 Task: Search one way flight ticket for 3 adults, 3 children in business from Allentown: Lehigh Valley International Airport (was Allentown-bethlehem-easton International Airport) to New Bern: Coastal Carolina Regional Airport (was Craven County Regional) on 8-4-2023. Choice of flights is United. Number of bags: 1 checked bag. Price is upto 108000. Outbound departure time preference is 19:30.
Action: Mouse moved to (395, 321)
Screenshot: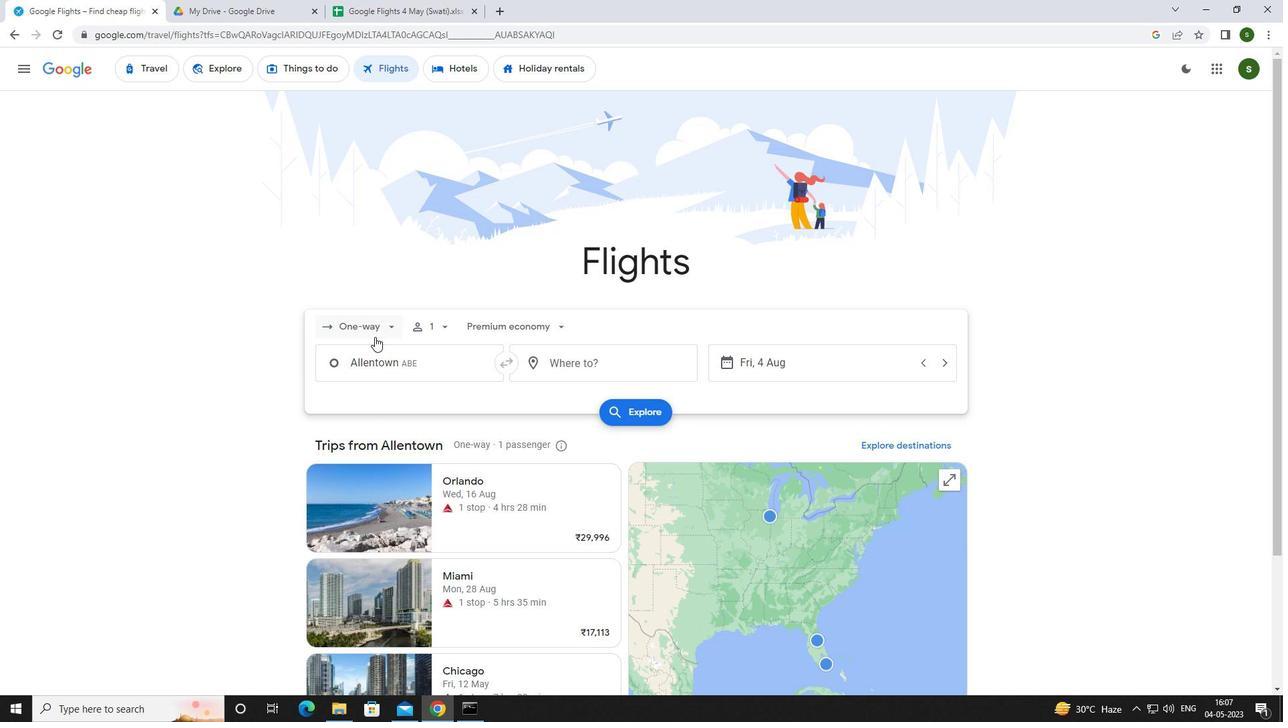 
Action: Mouse pressed left at (395, 321)
Screenshot: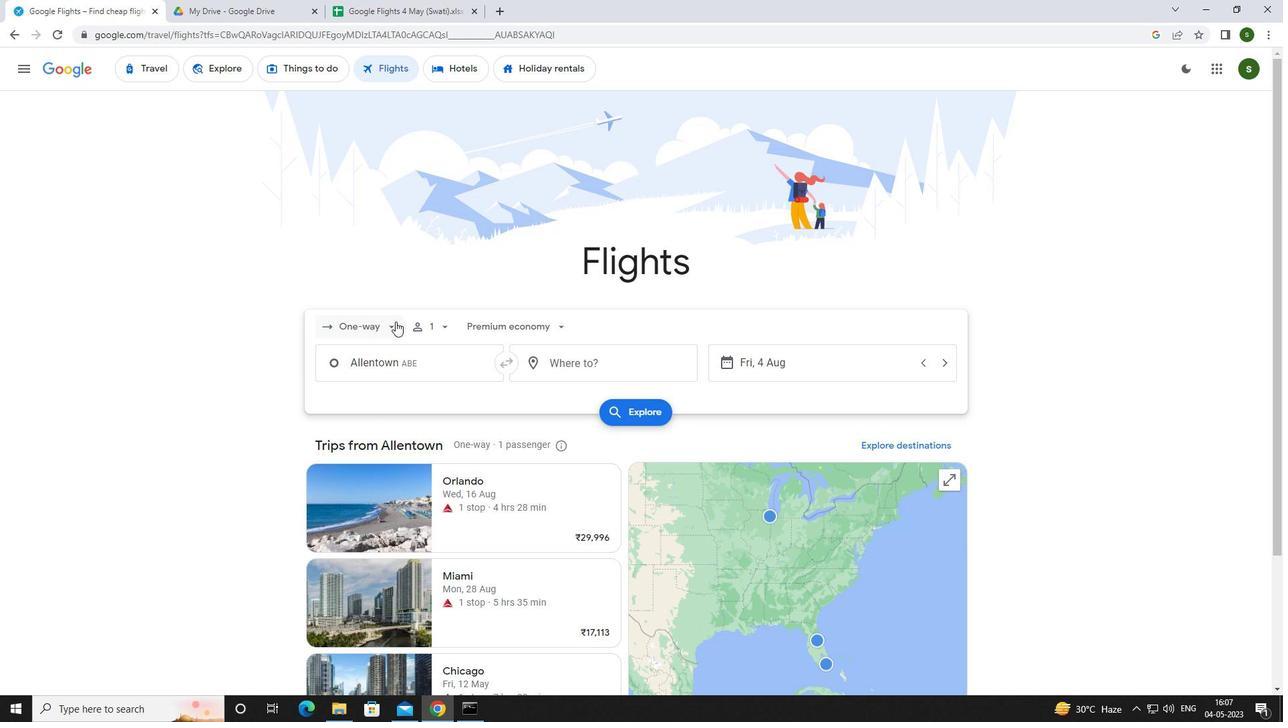 
Action: Mouse moved to (382, 382)
Screenshot: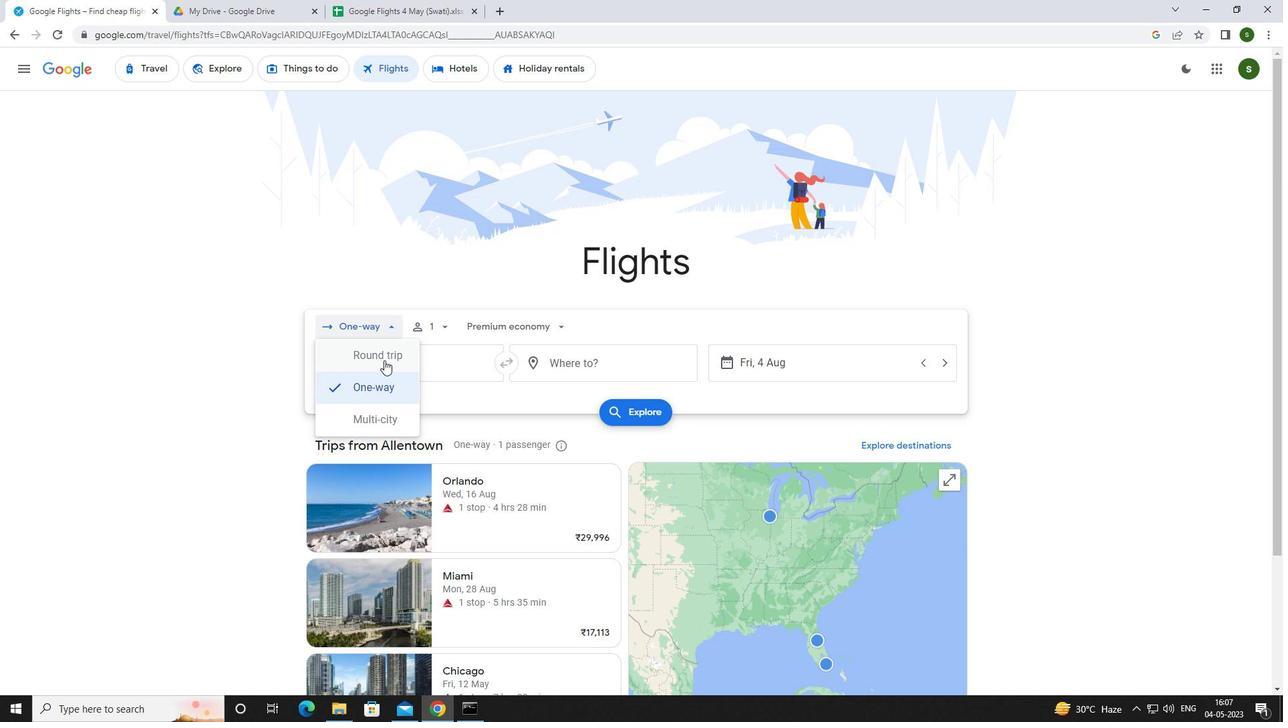 
Action: Mouse pressed left at (382, 382)
Screenshot: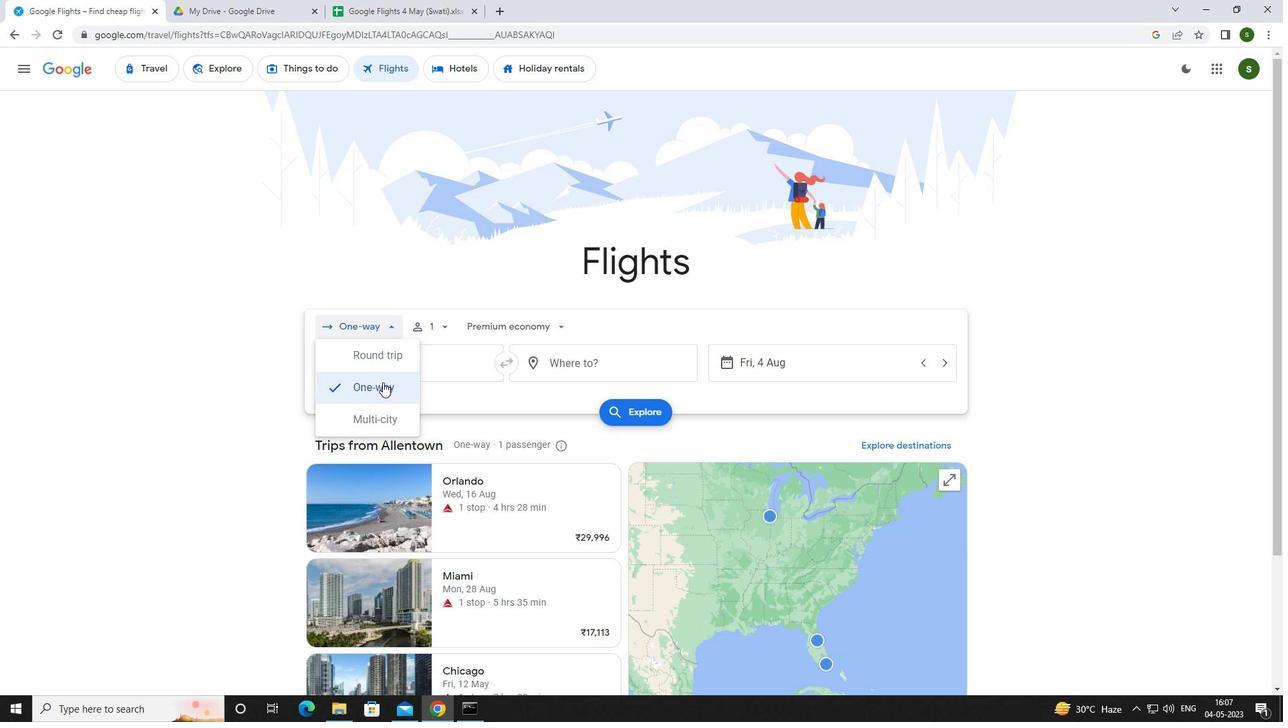 
Action: Mouse moved to (446, 324)
Screenshot: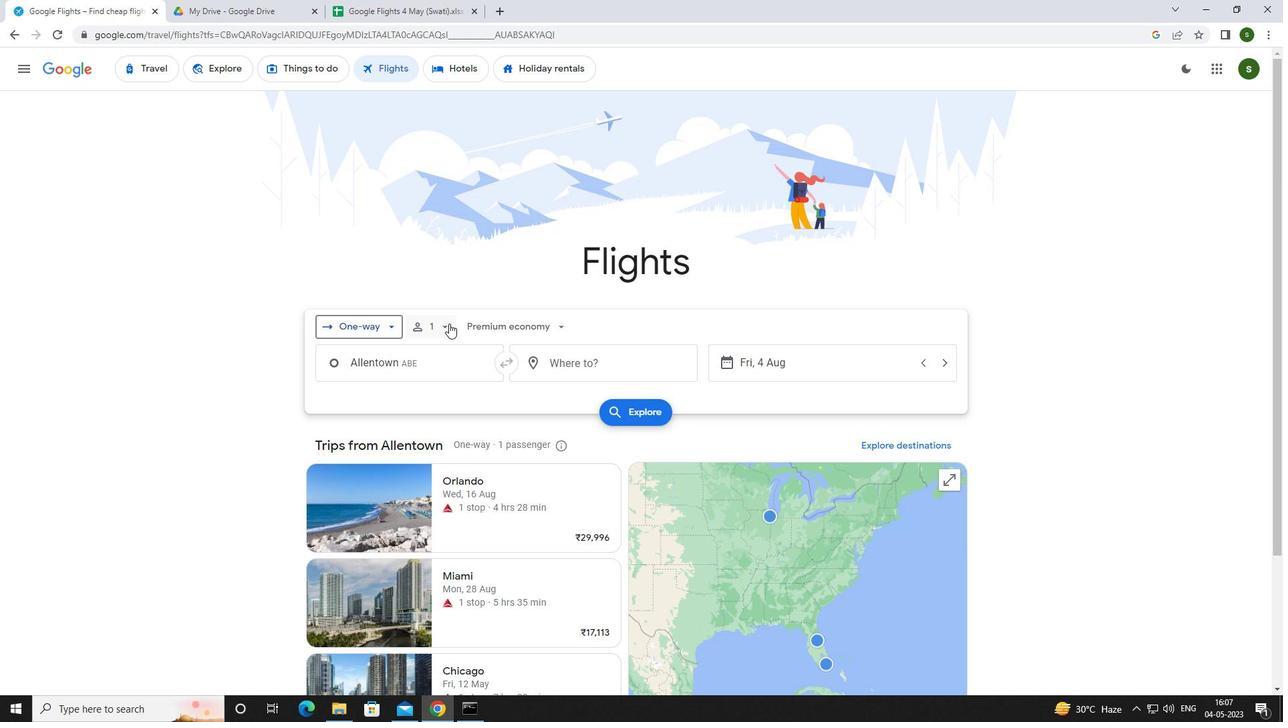 
Action: Mouse pressed left at (446, 324)
Screenshot: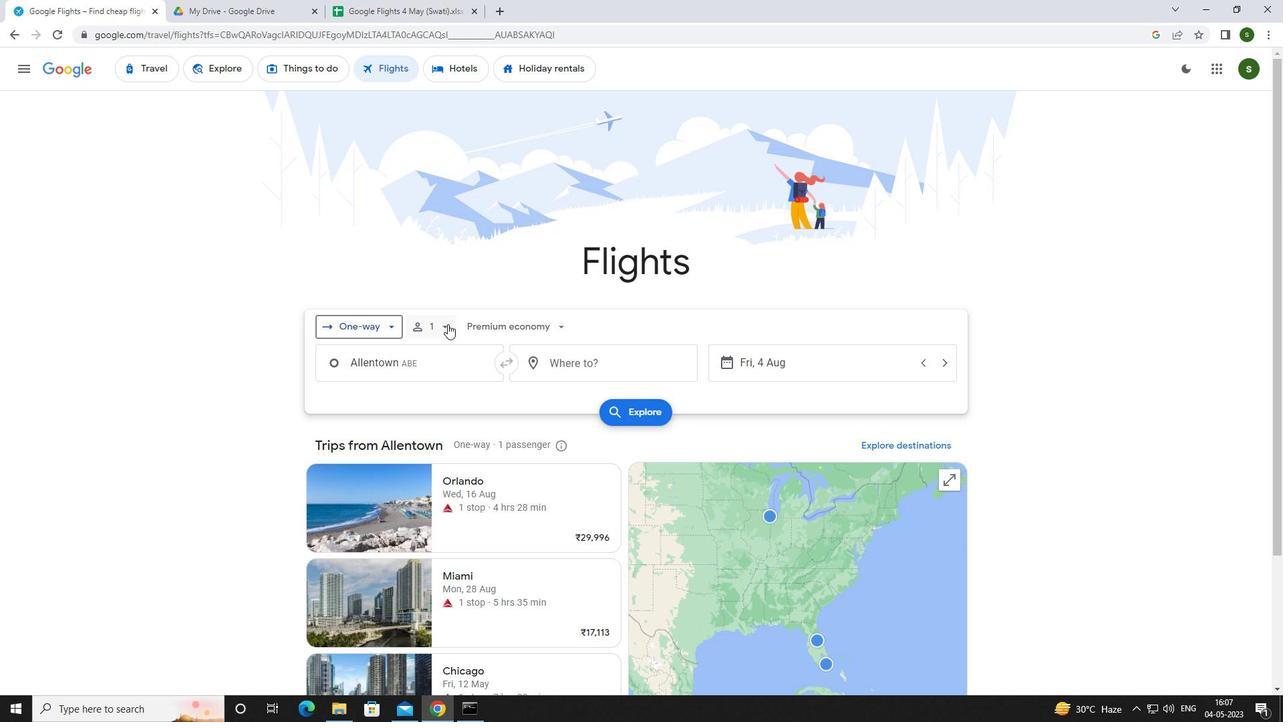 
Action: Mouse moved to (544, 361)
Screenshot: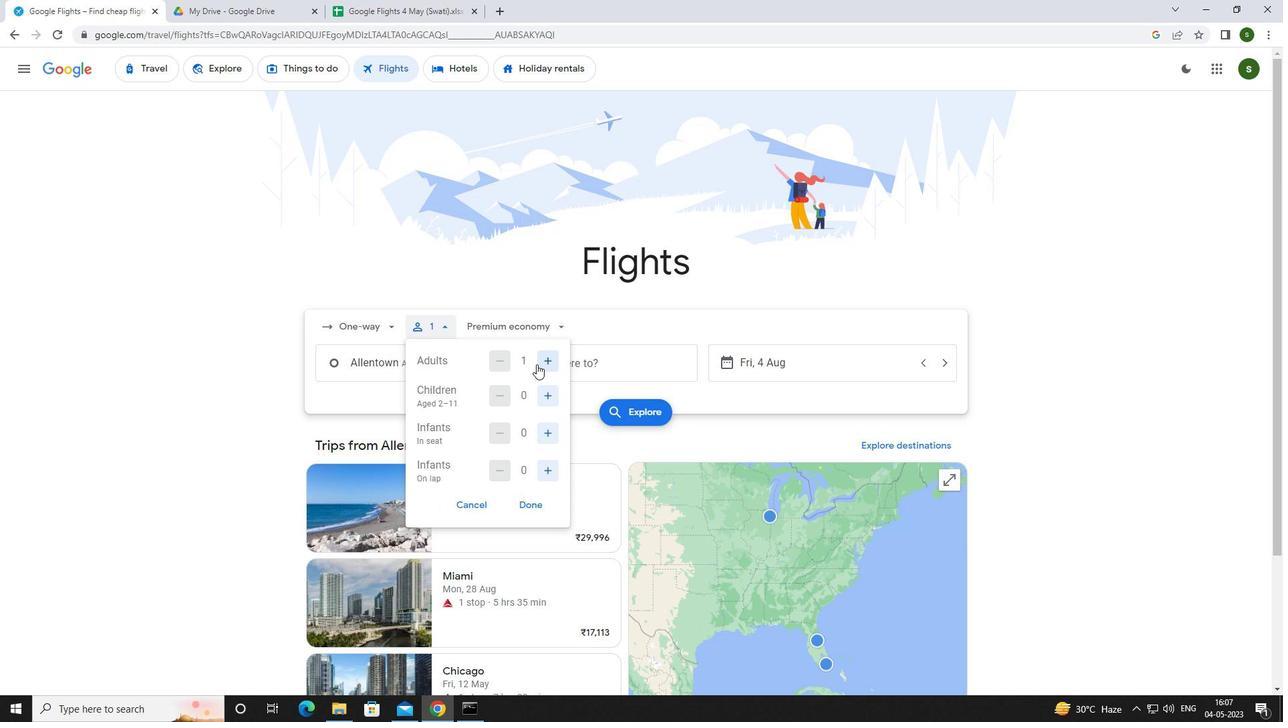 
Action: Mouse pressed left at (544, 361)
Screenshot: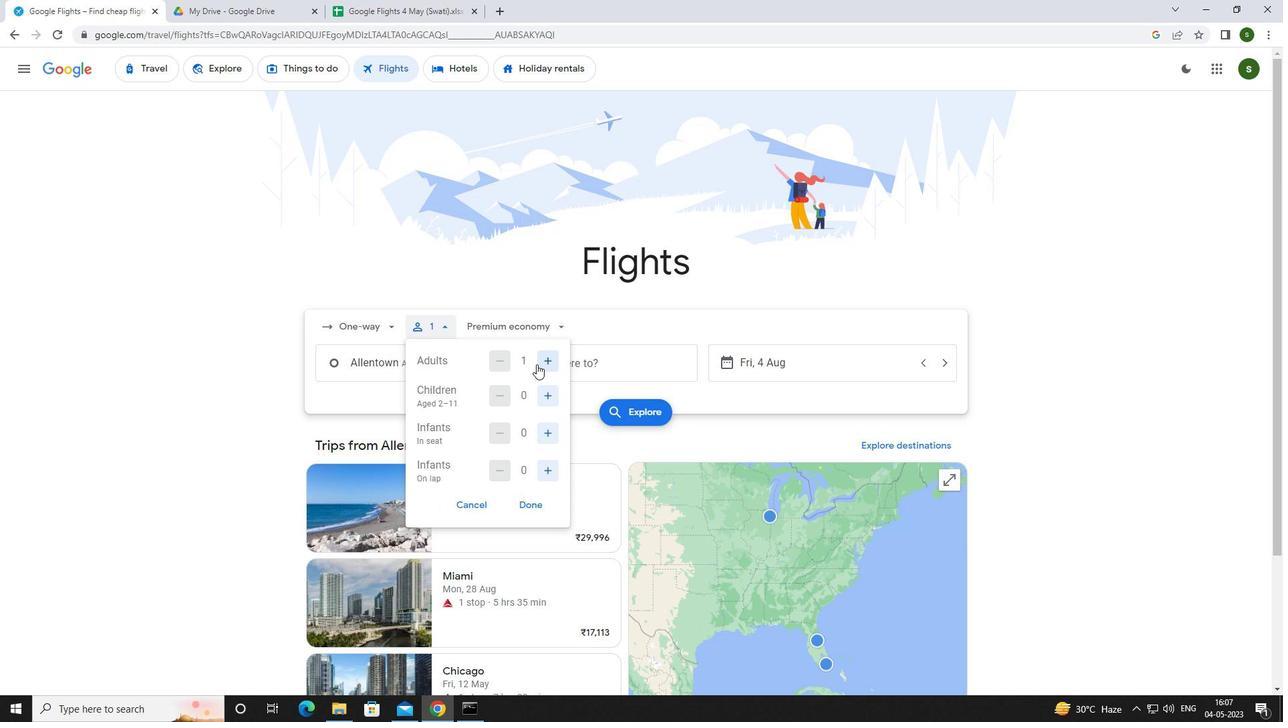 
Action: Mouse pressed left at (544, 361)
Screenshot: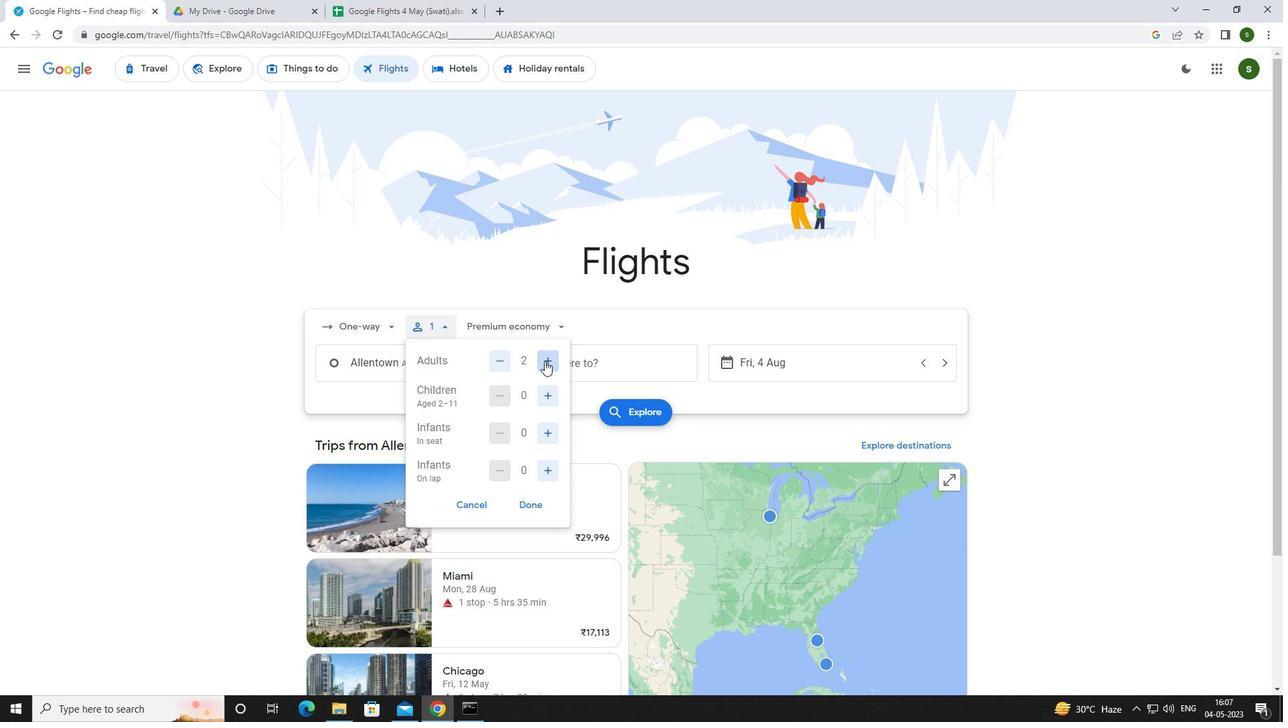 
Action: Mouse moved to (548, 385)
Screenshot: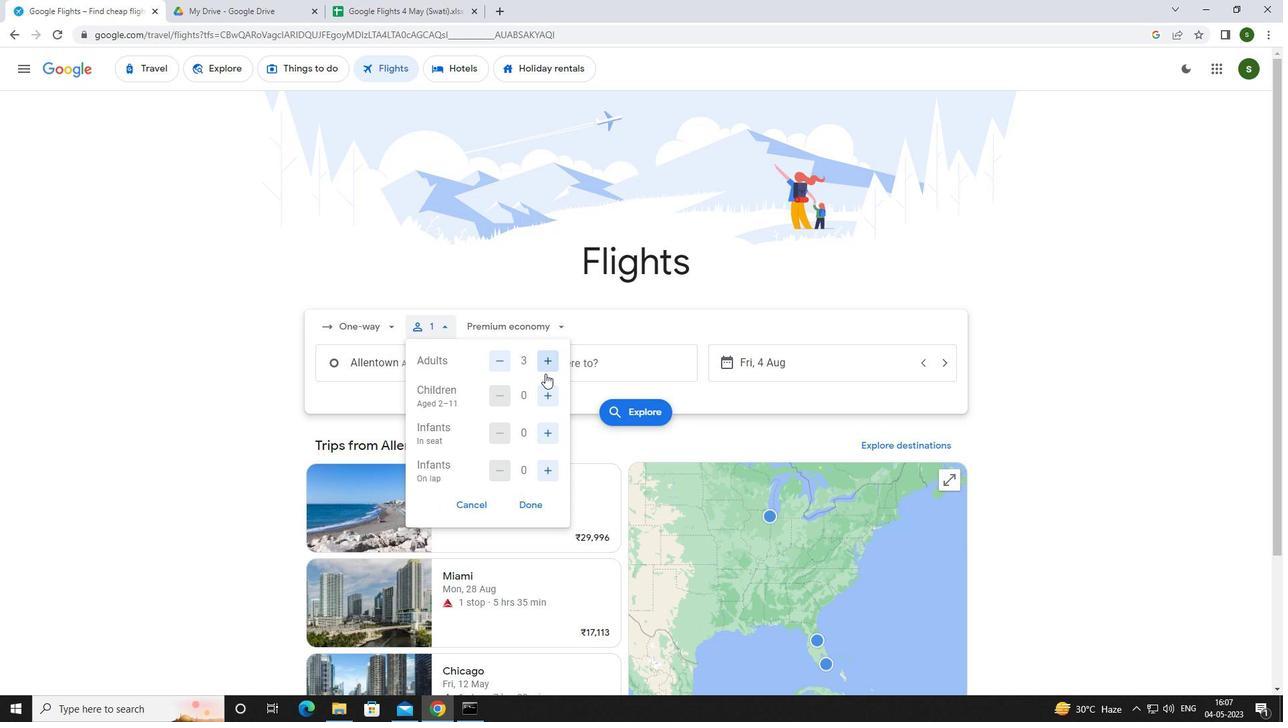 
Action: Mouse pressed left at (548, 385)
Screenshot: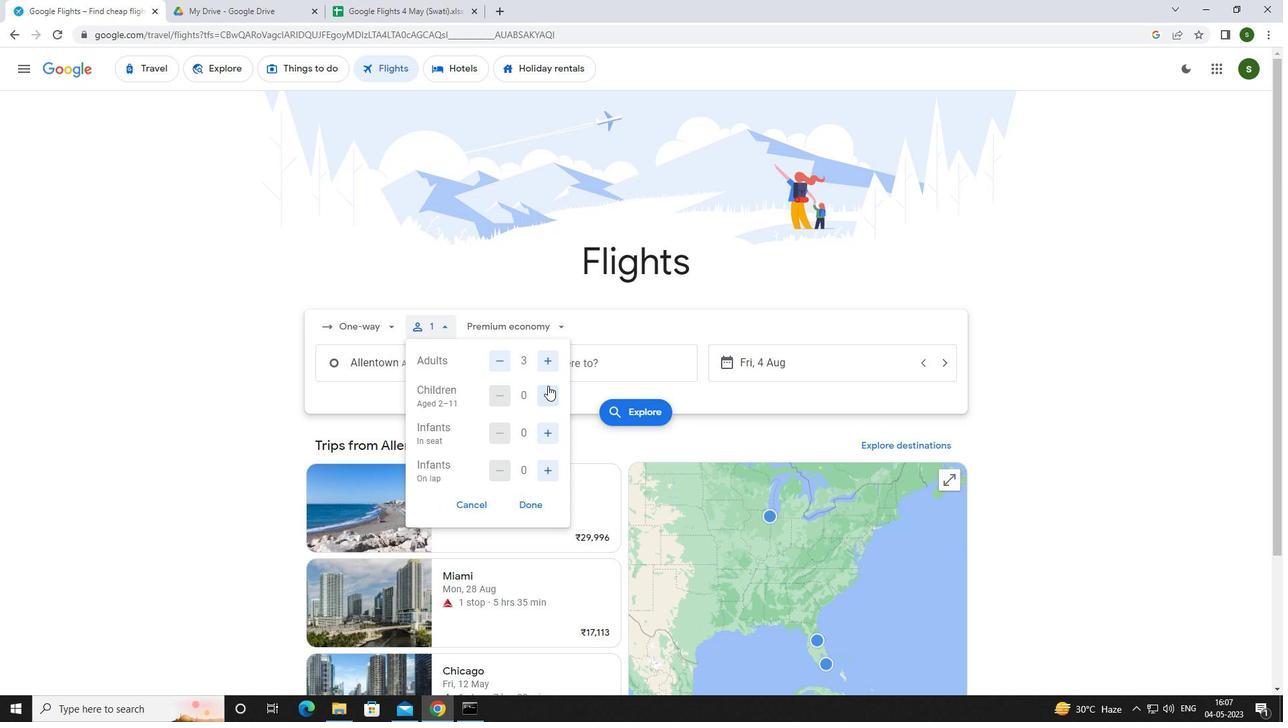 
Action: Mouse pressed left at (548, 385)
Screenshot: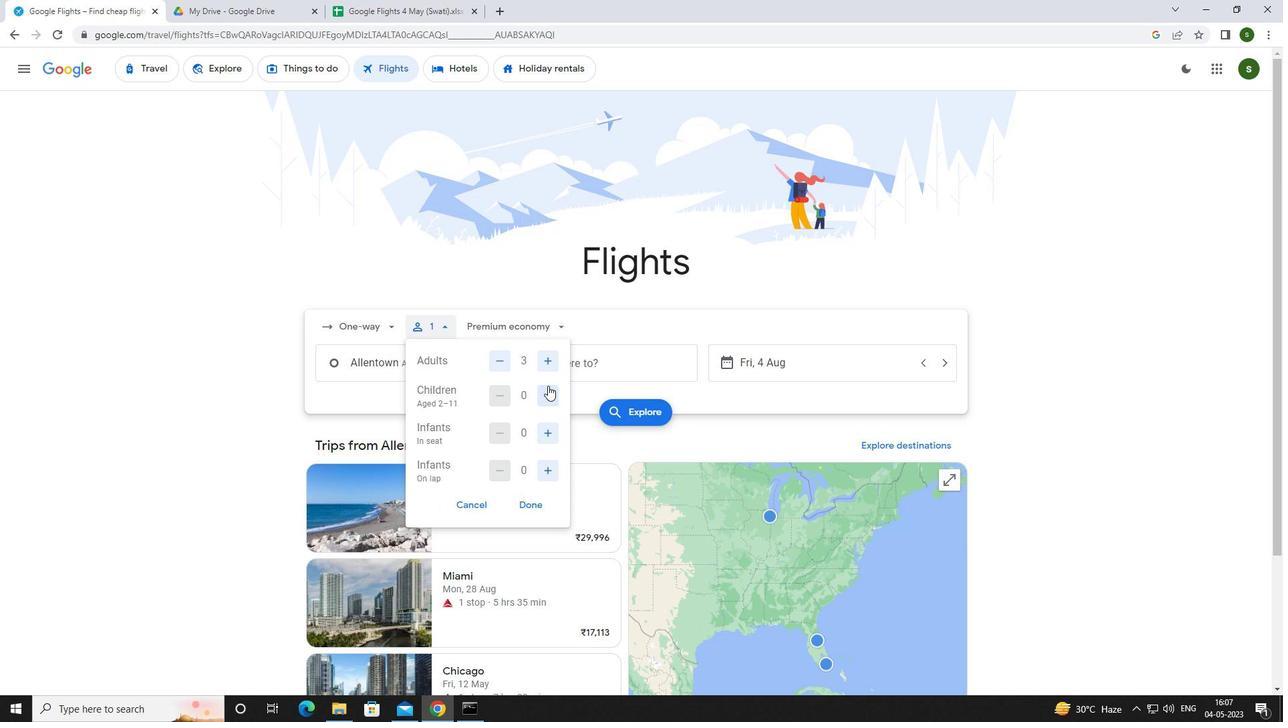 
Action: Mouse pressed left at (548, 385)
Screenshot: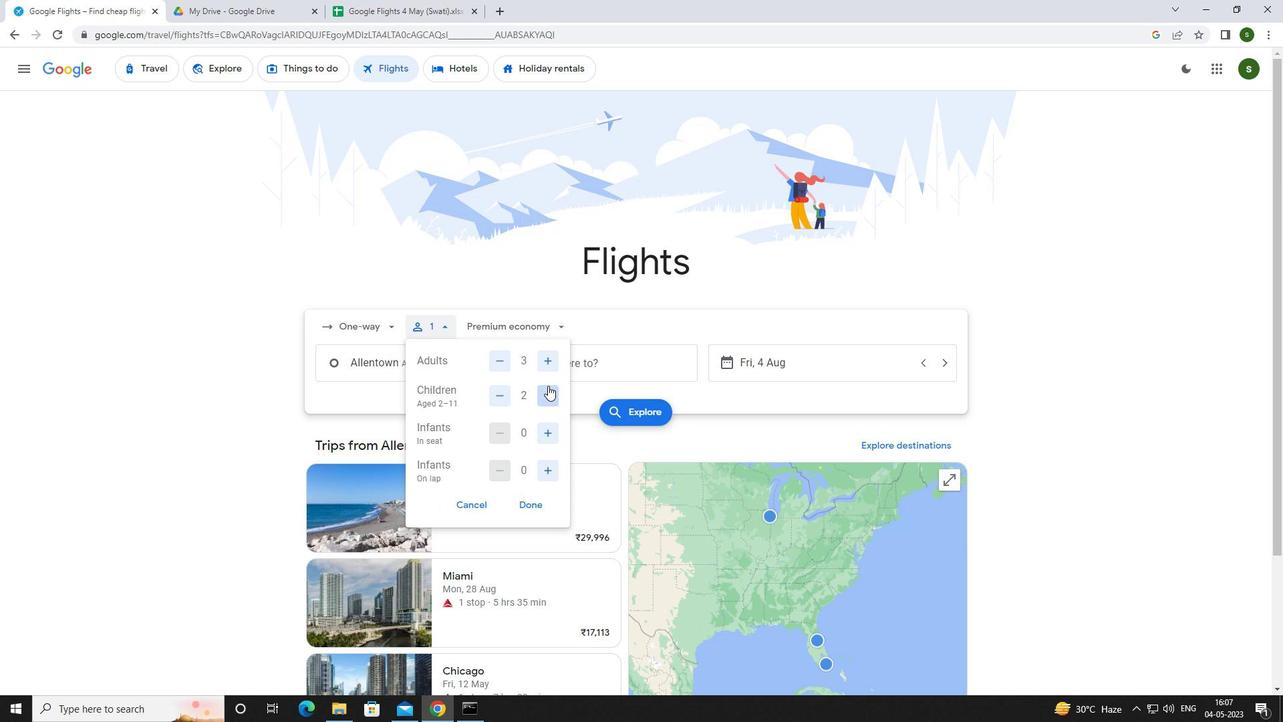 
Action: Mouse moved to (554, 330)
Screenshot: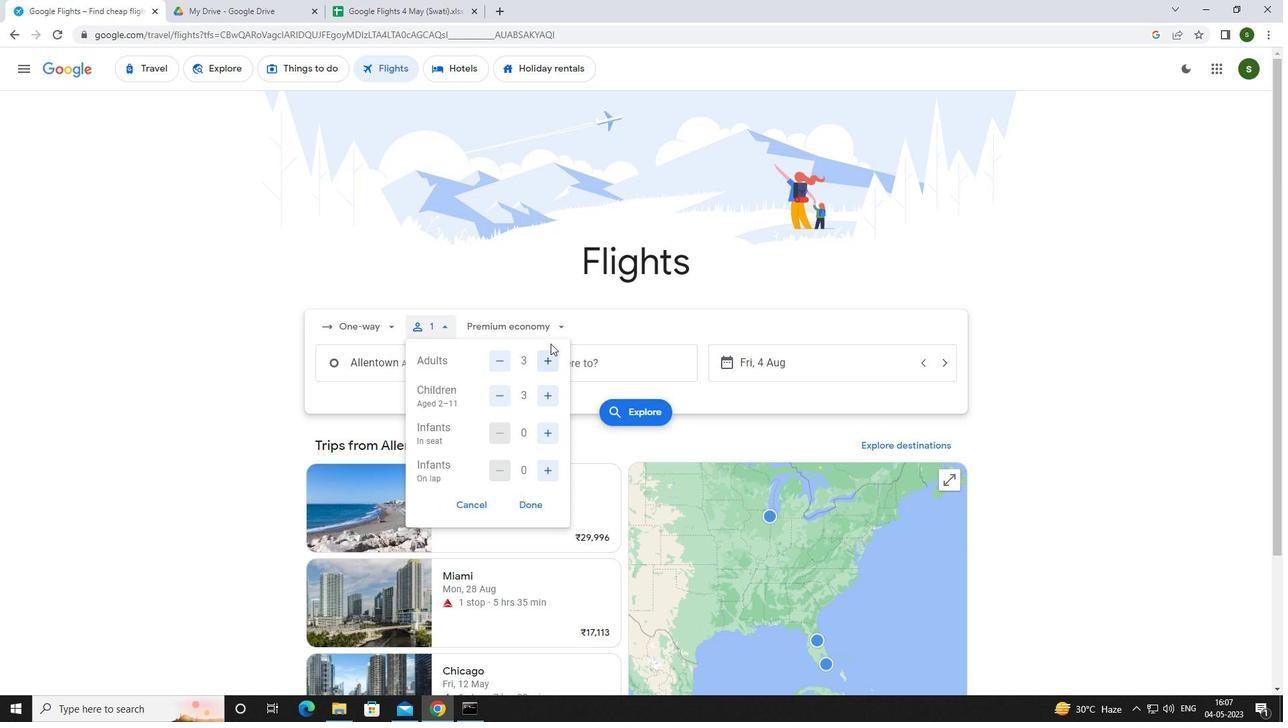 
Action: Mouse pressed left at (554, 330)
Screenshot: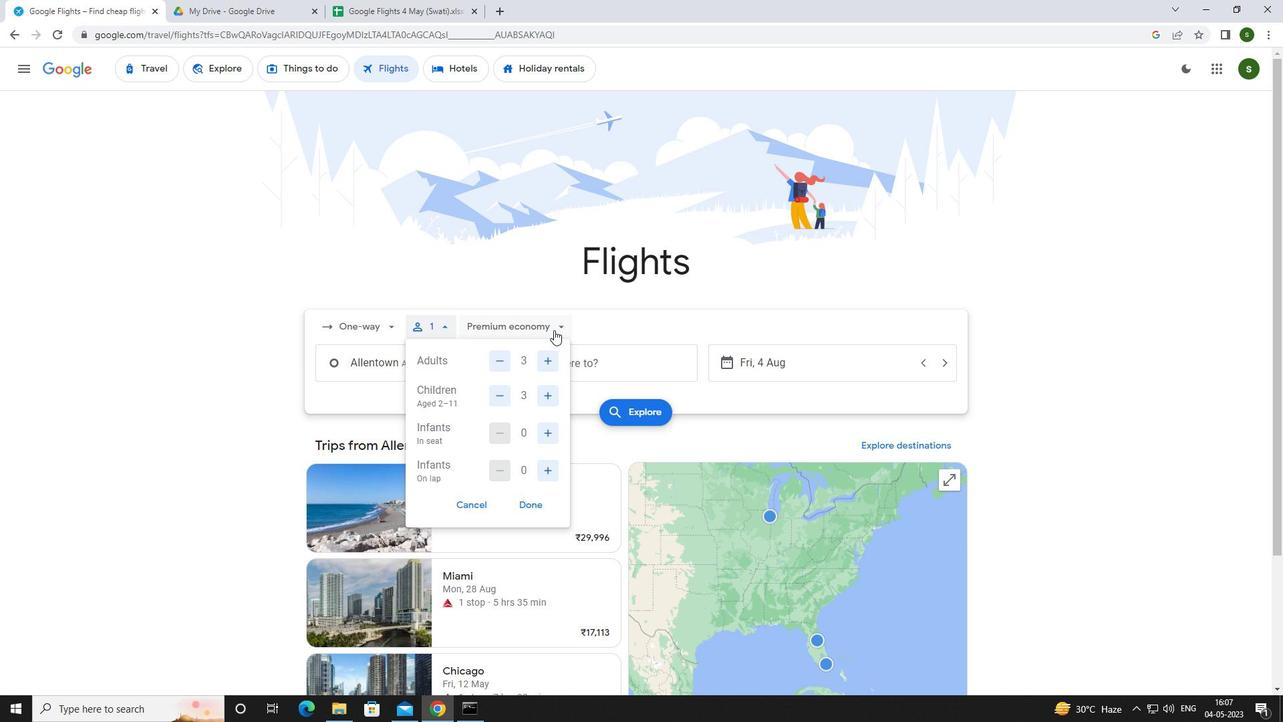 
Action: Mouse moved to (544, 427)
Screenshot: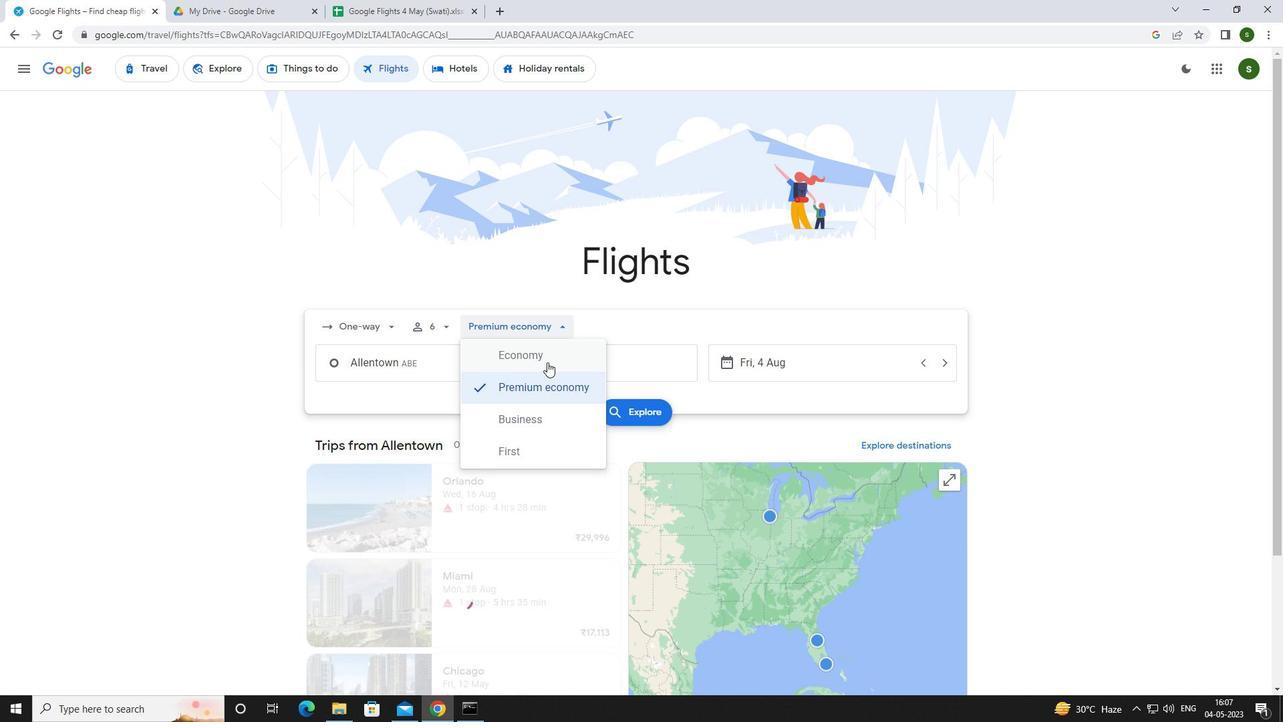 
Action: Mouse pressed left at (544, 427)
Screenshot: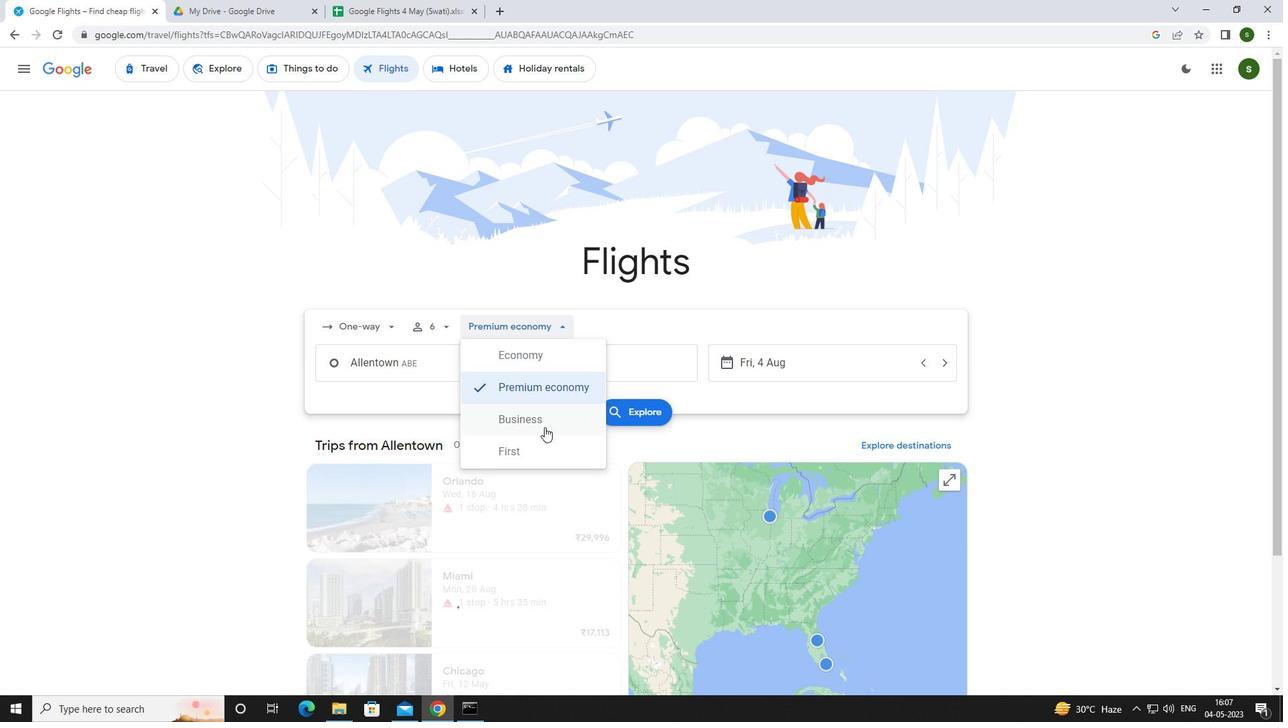 
Action: Mouse moved to (473, 371)
Screenshot: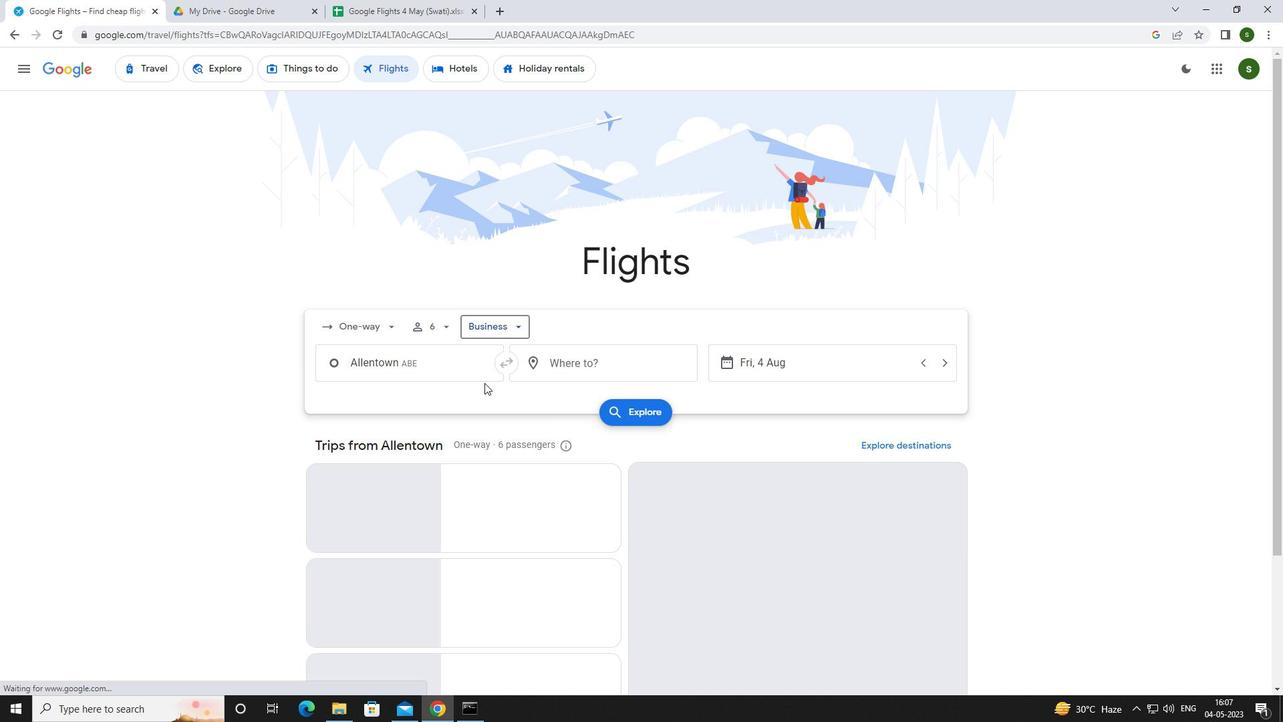 
Action: Mouse pressed left at (473, 371)
Screenshot: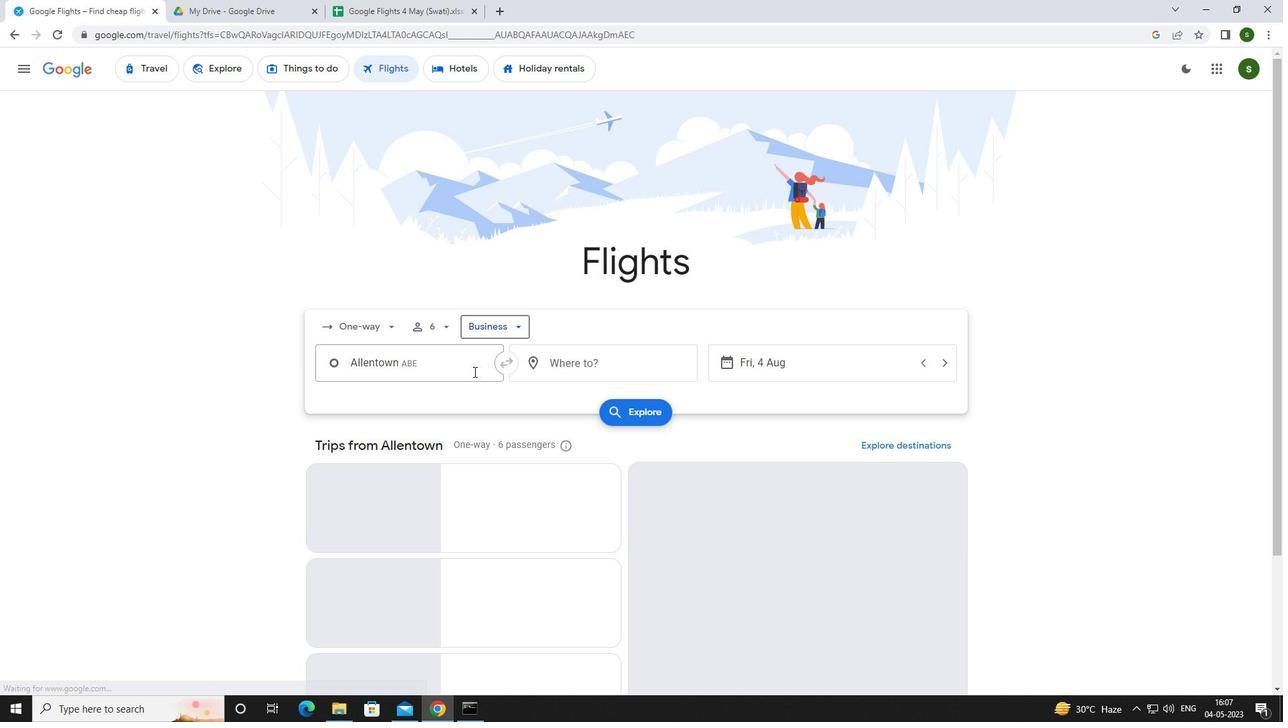 
Action: Key pressed <Key.caps_lock>l<Key.caps_lock>ehigh<Key.space>
Screenshot: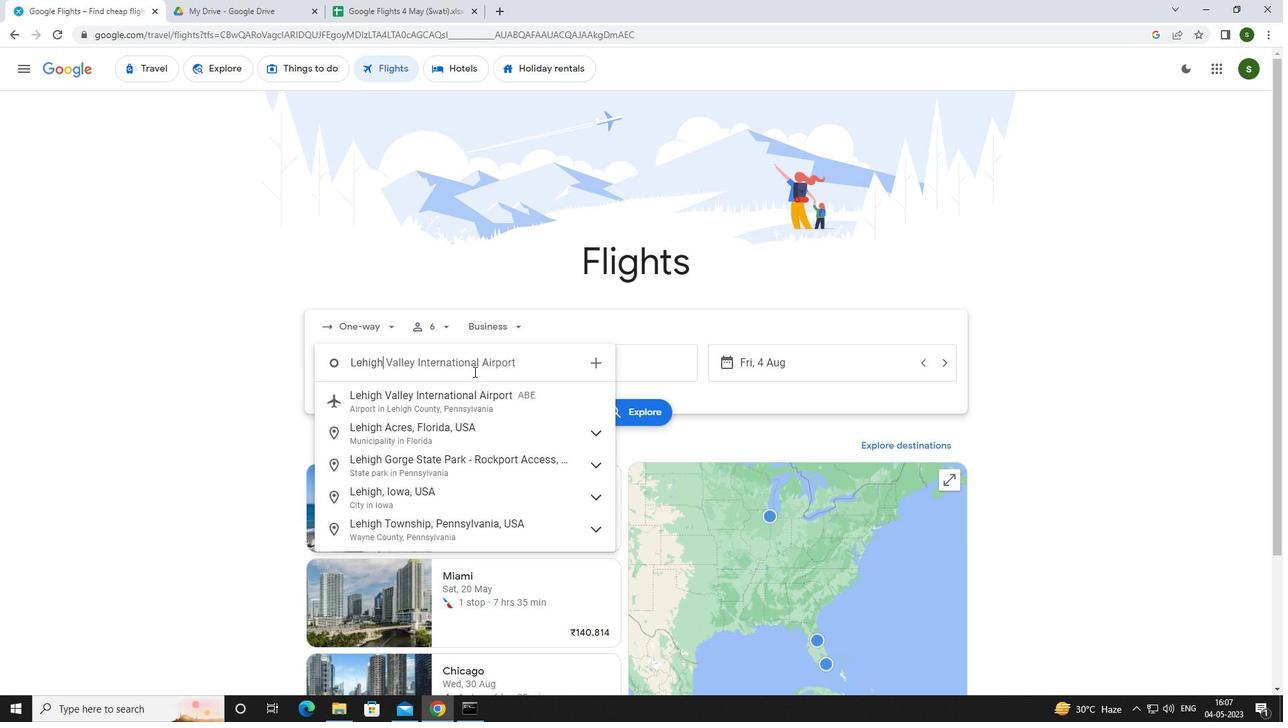 
Action: Mouse moved to (471, 391)
Screenshot: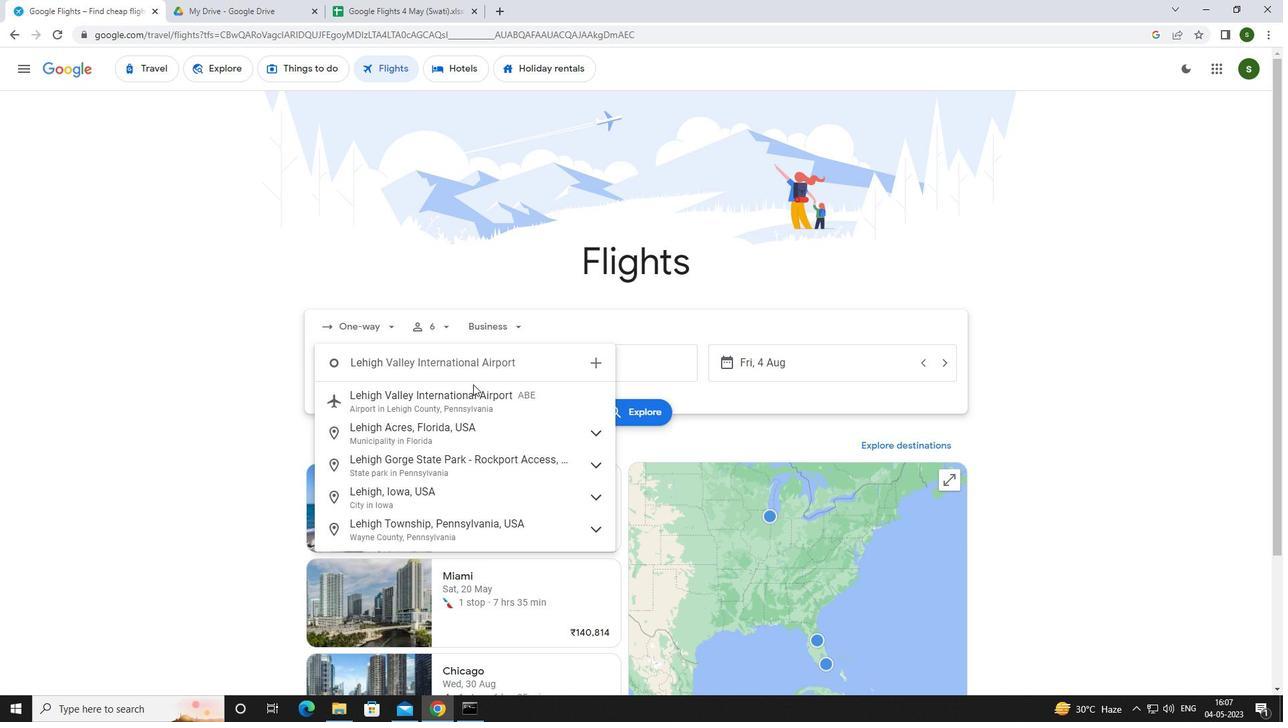 
Action: Mouse pressed left at (471, 391)
Screenshot: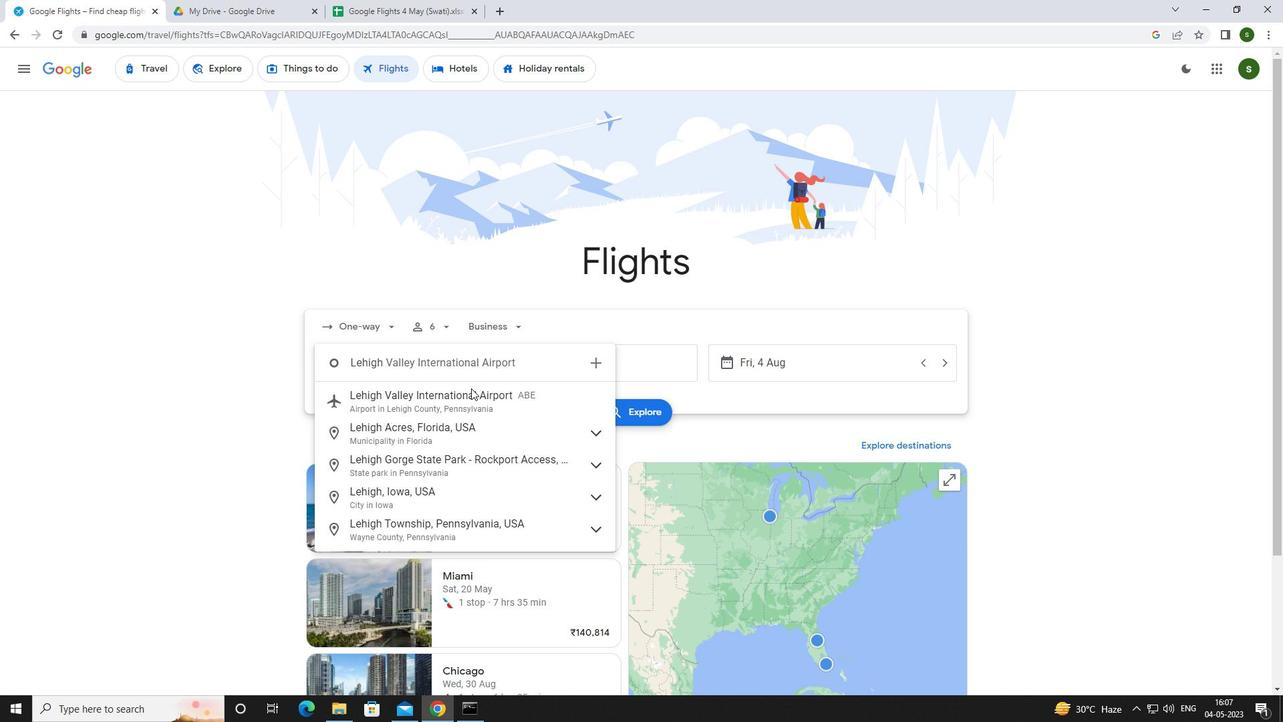 
Action: Mouse moved to (568, 358)
Screenshot: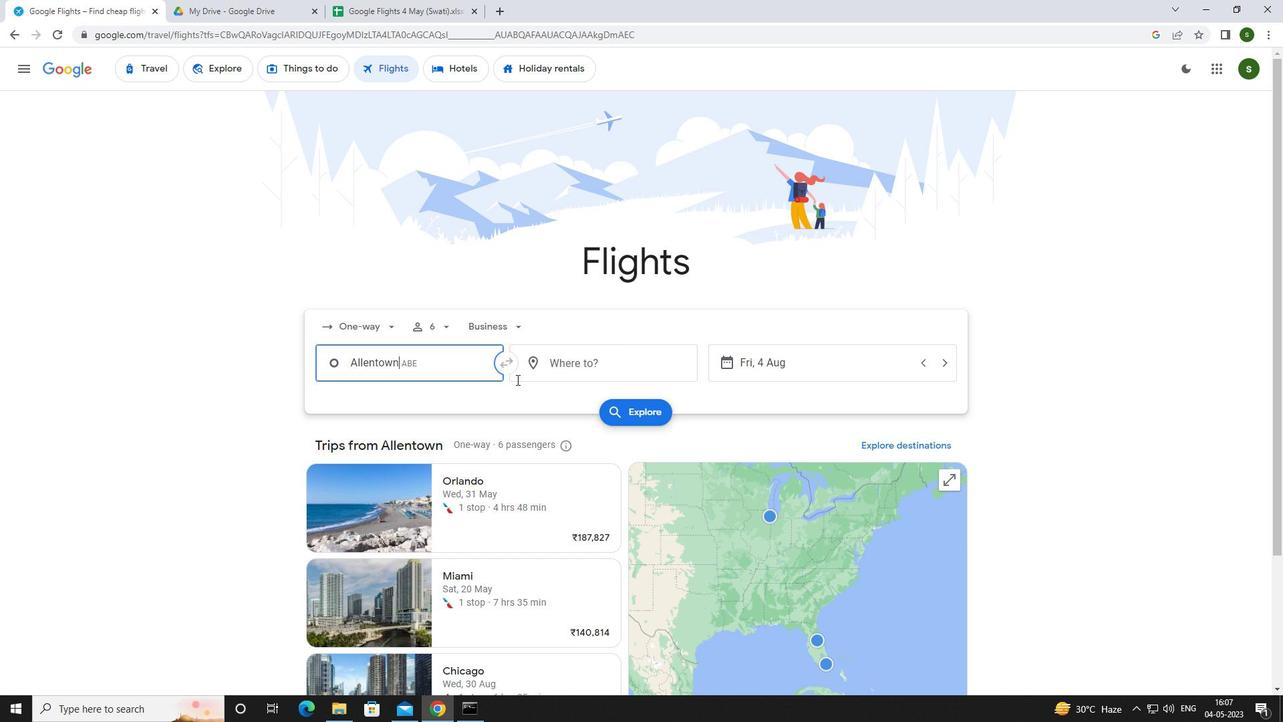 
Action: Mouse pressed left at (568, 358)
Screenshot: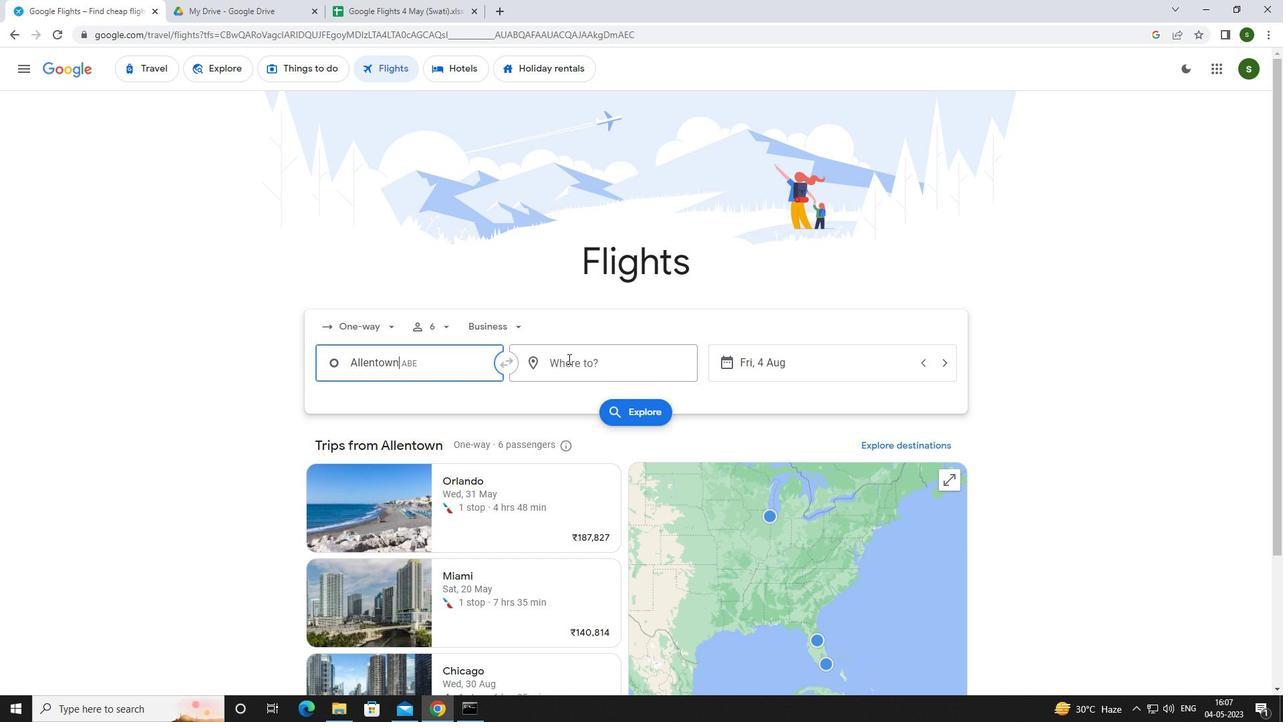 
Action: Key pressed <Key.caps_lock>f<Key.caps_lock>ort<Key.space><Key.caps_lock>w<Key.caps_lock>Ay
Screenshot: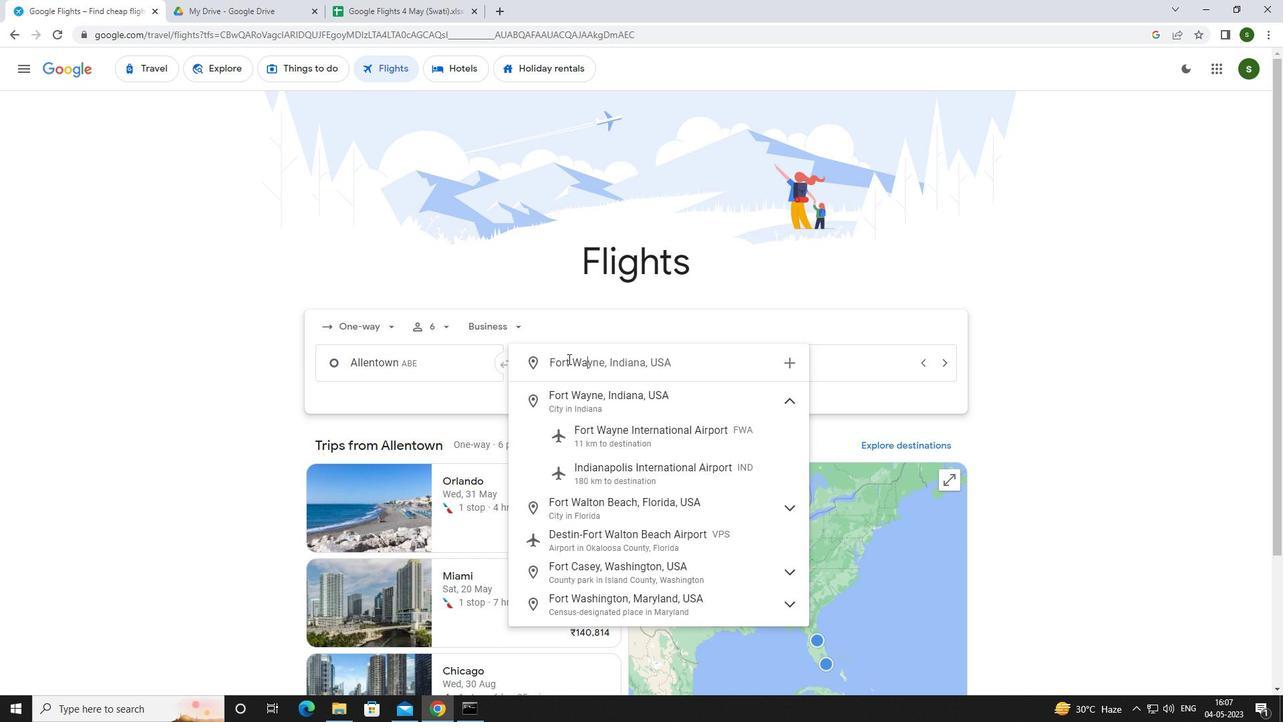 
Action: Mouse moved to (592, 431)
Screenshot: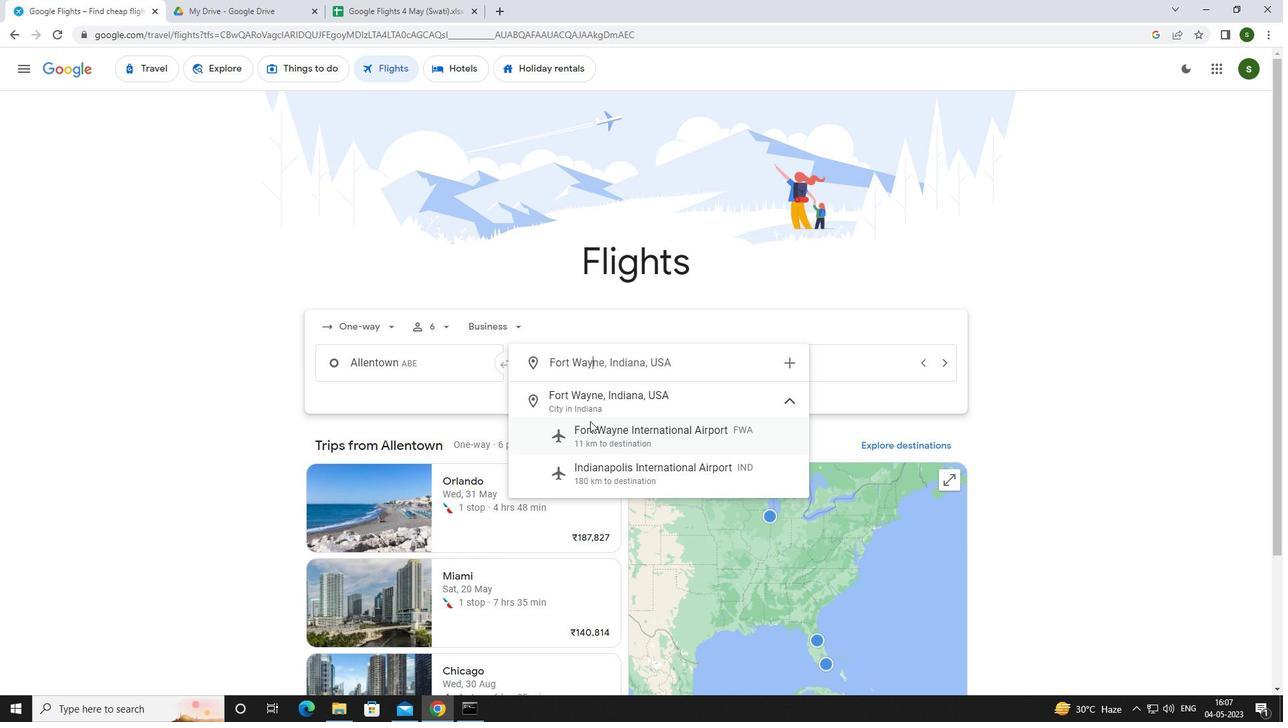 
Action: Mouse pressed left at (592, 431)
Screenshot: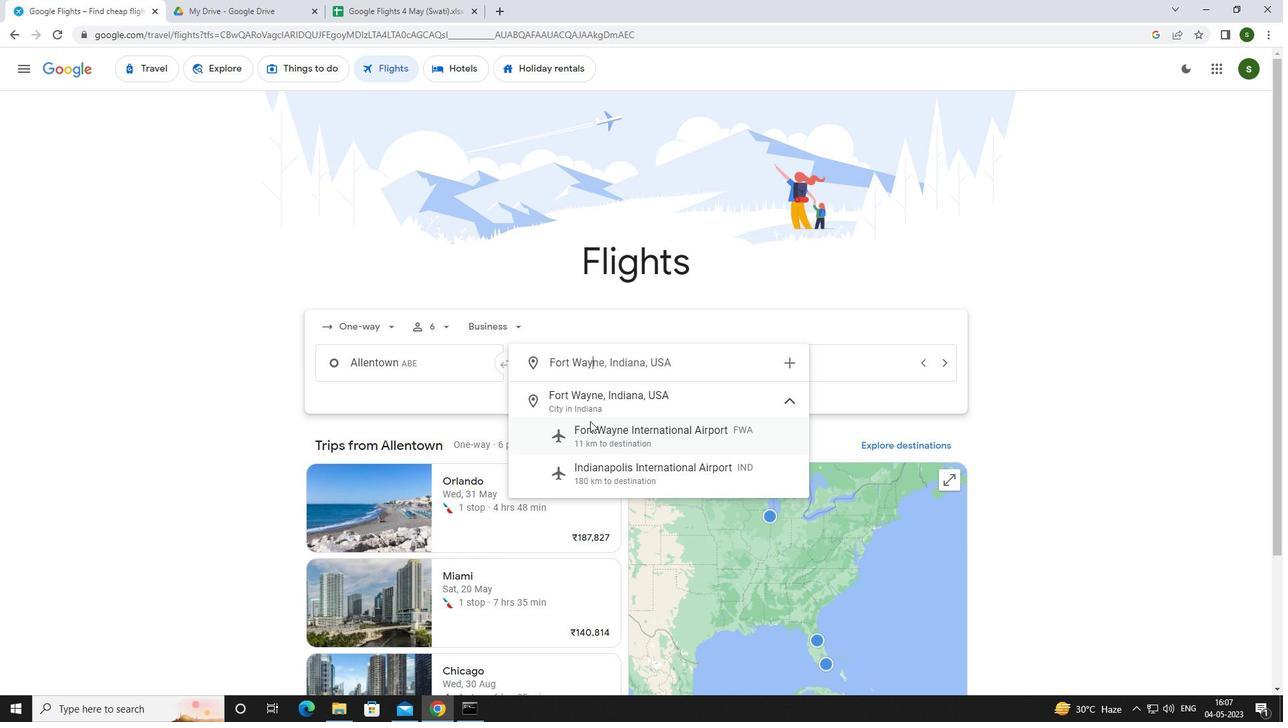 
Action: Mouse moved to (799, 357)
Screenshot: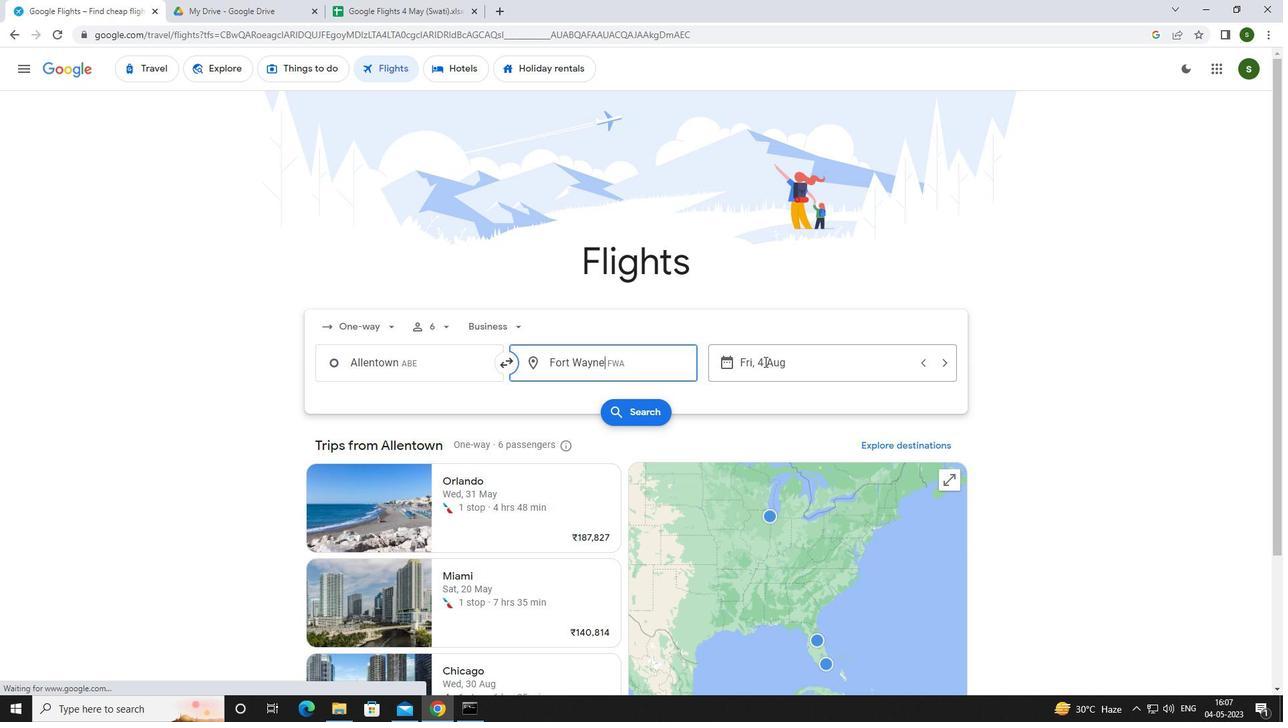
Action: Mouse pressed left at (799, 357)
Screenshot: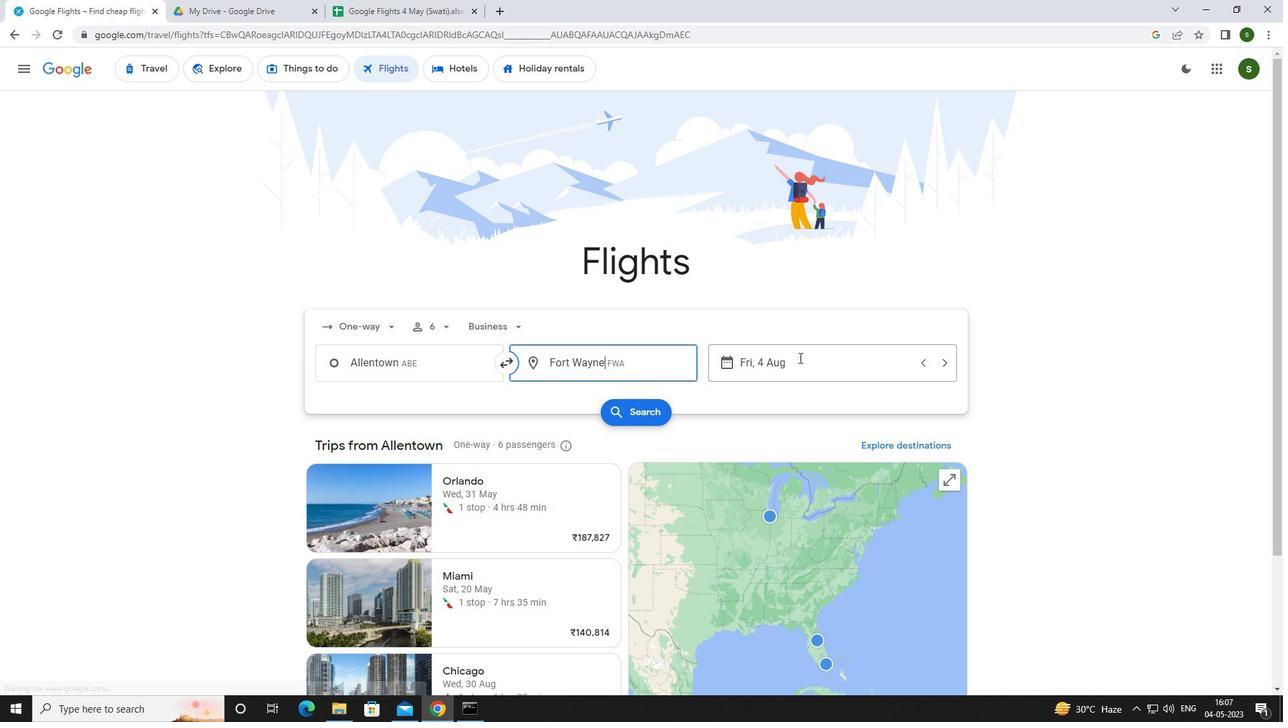 
Action: Mouse moved to (649, 454)
Screenshot: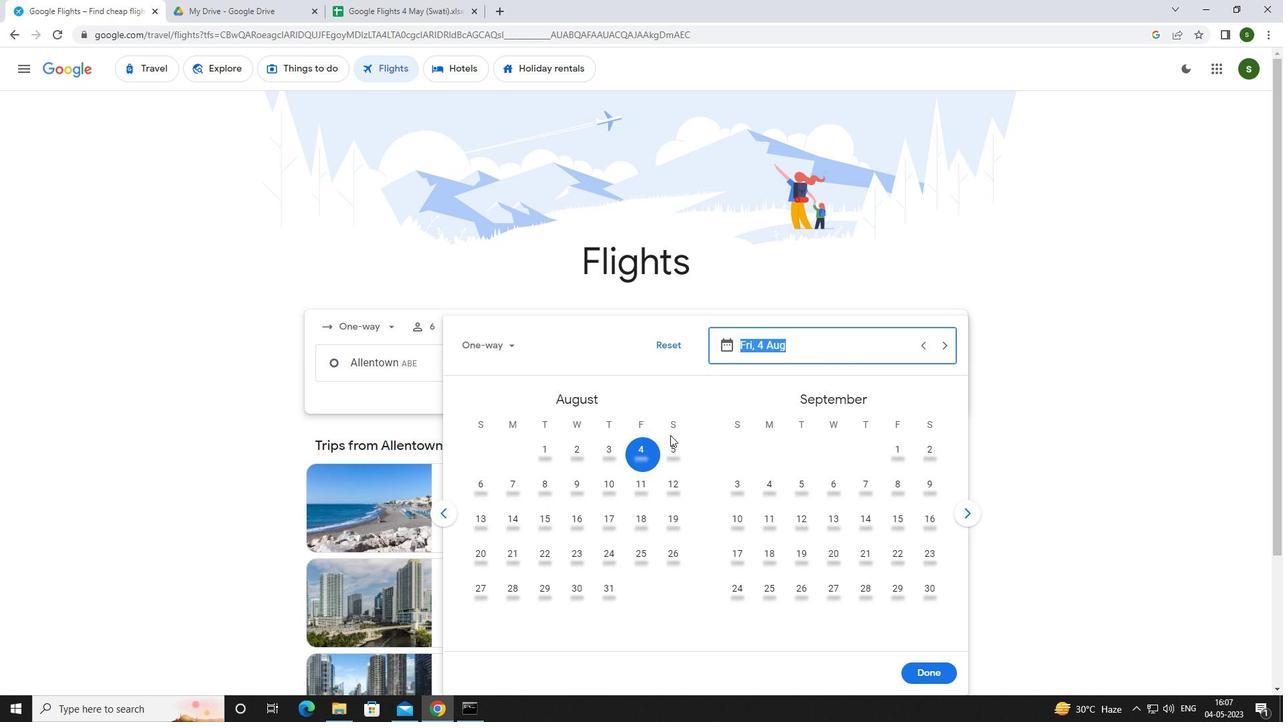 
Action: Mouse pressed left at (649, 454)
Screenshot: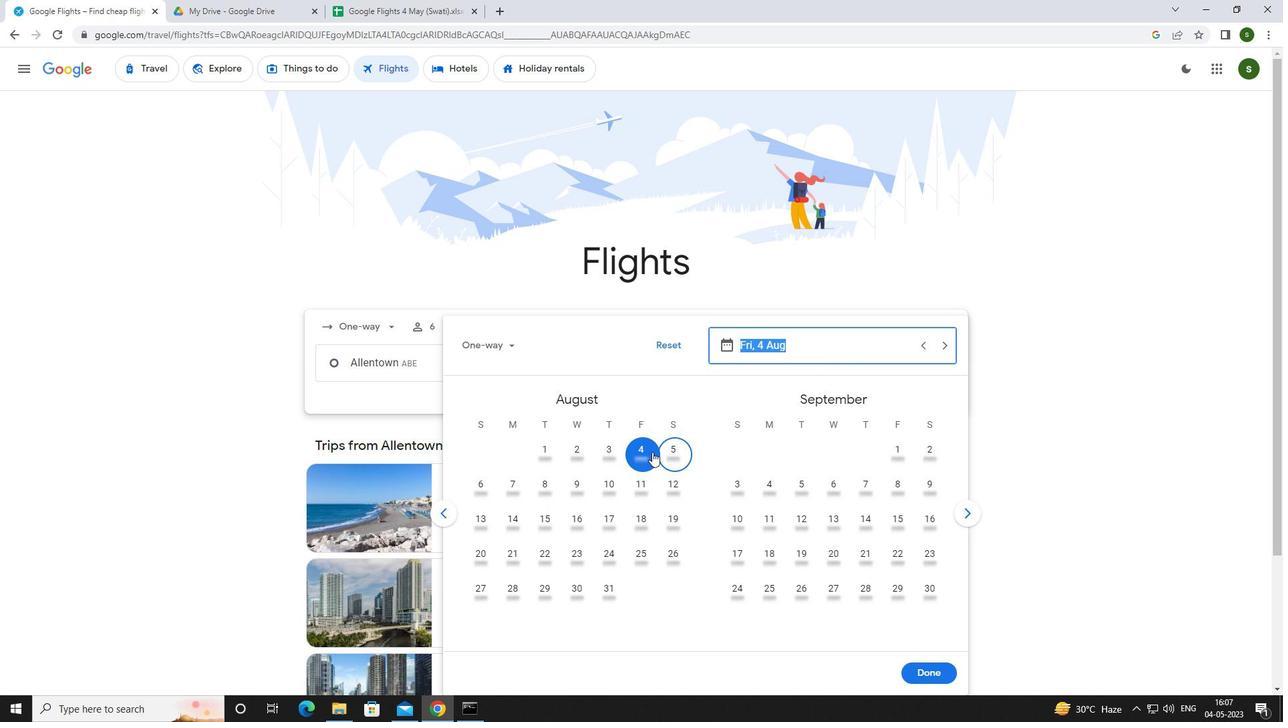 
Action: Mouse moved to (942, 670)
Screenshot: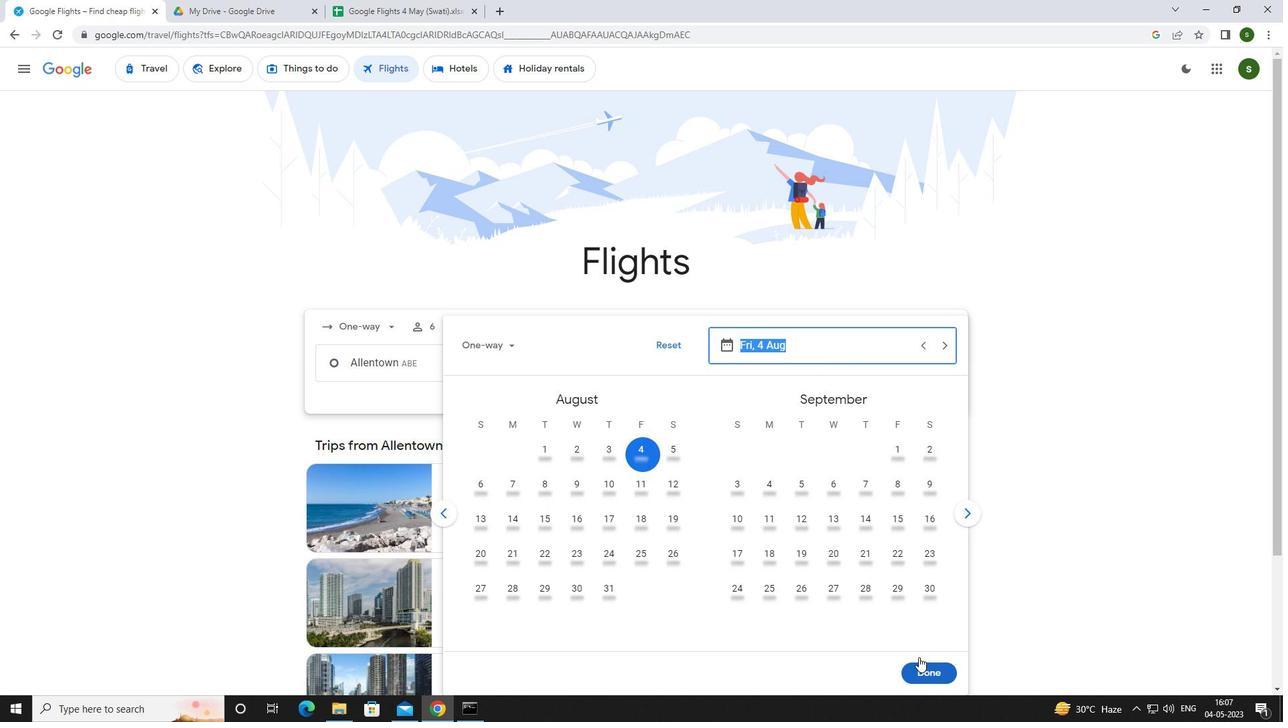 
Action: Mouse pressed left at (942, 670)
Screenshot: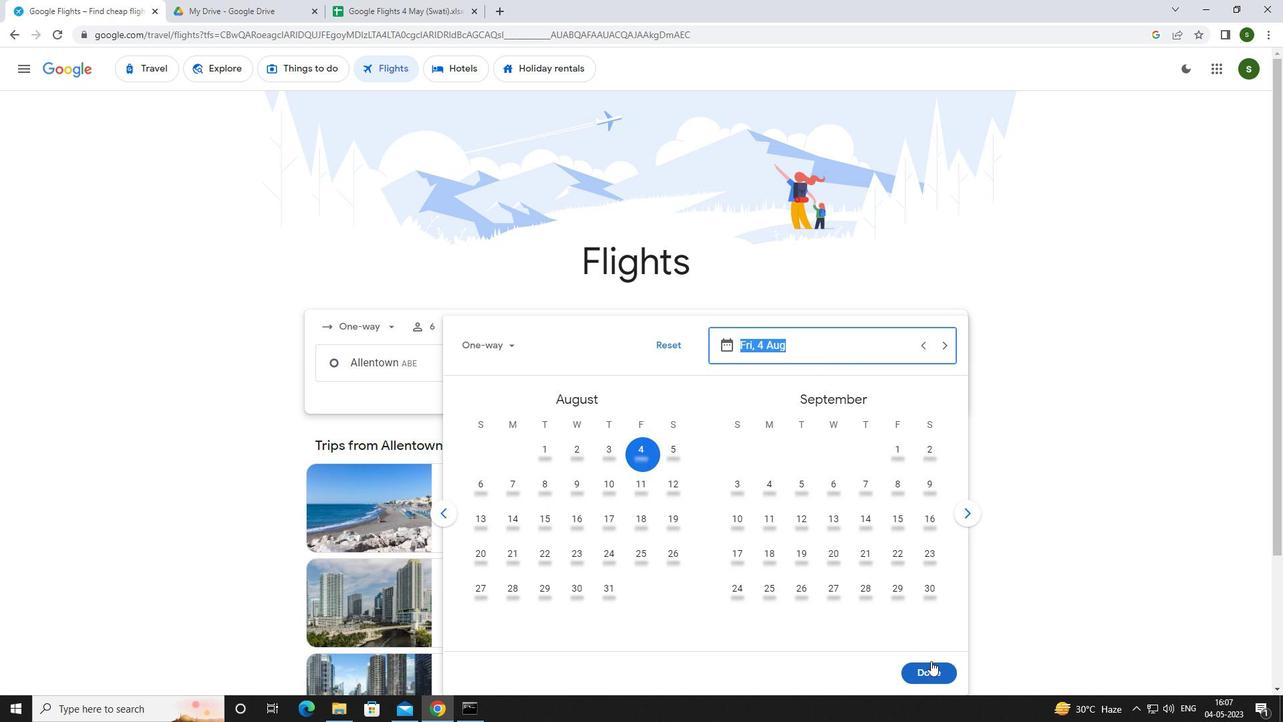 
Action: Mouse moved to (623, 417)
Screenshot: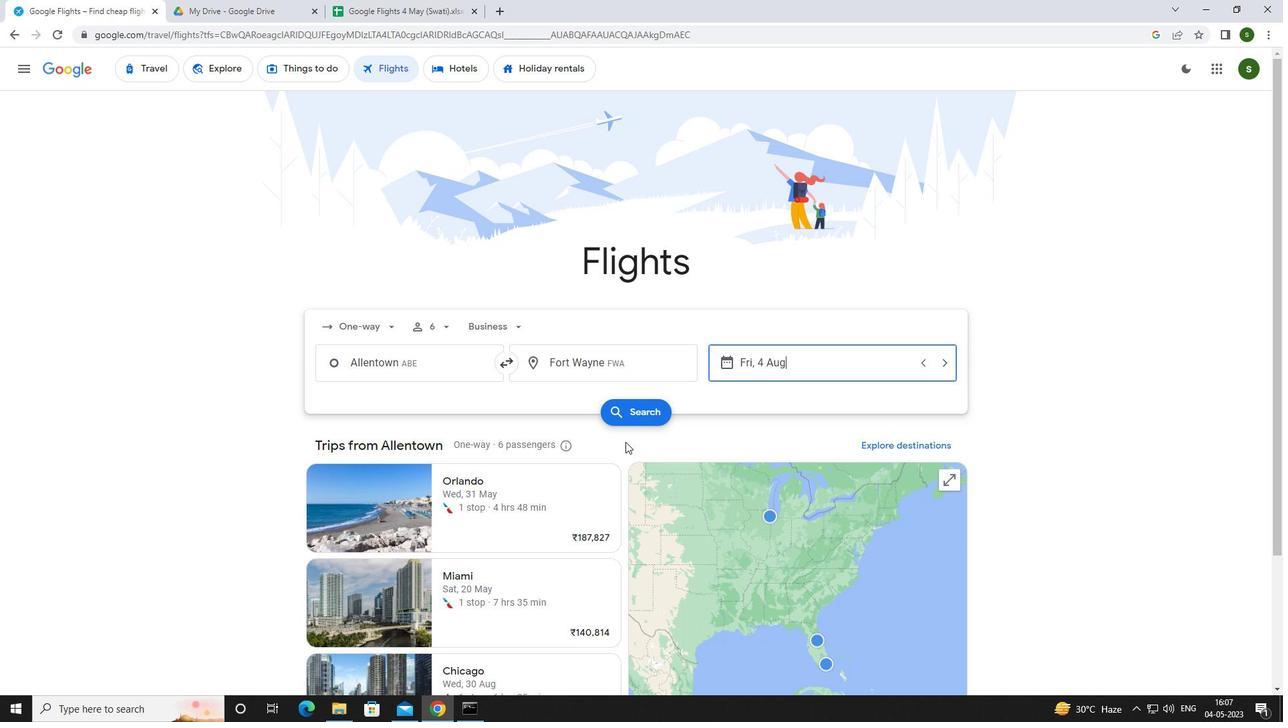 
Action: Mouse pressed left at (623, 417)
Screenshot: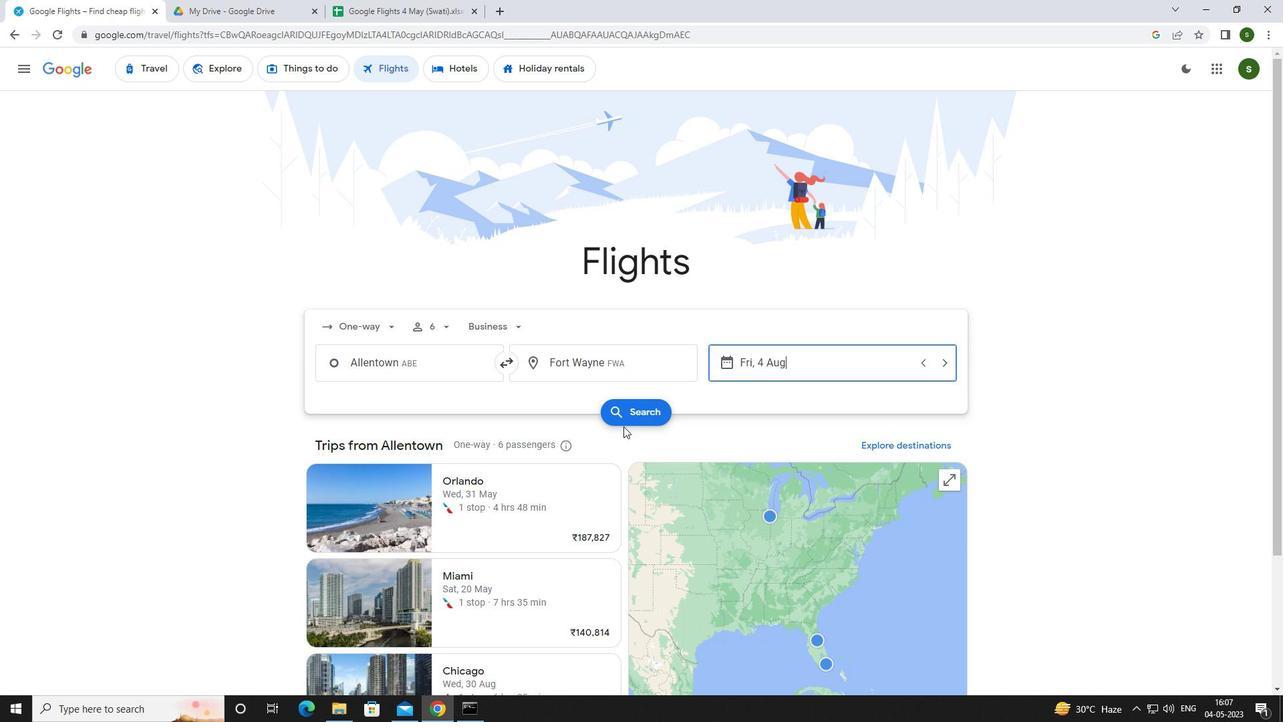 
Action: Mouse moved to (331, 195)
Screenshot: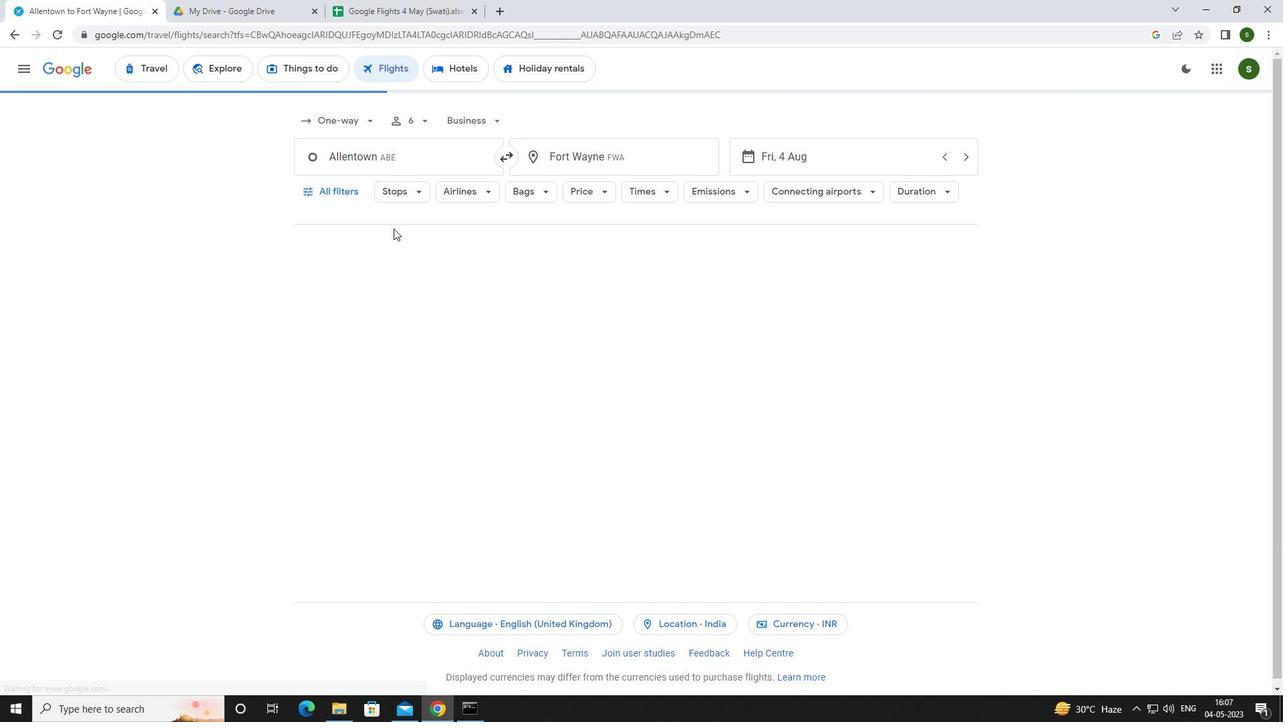 
Action: Mouse pressed left at (331, 195)
Screenshot: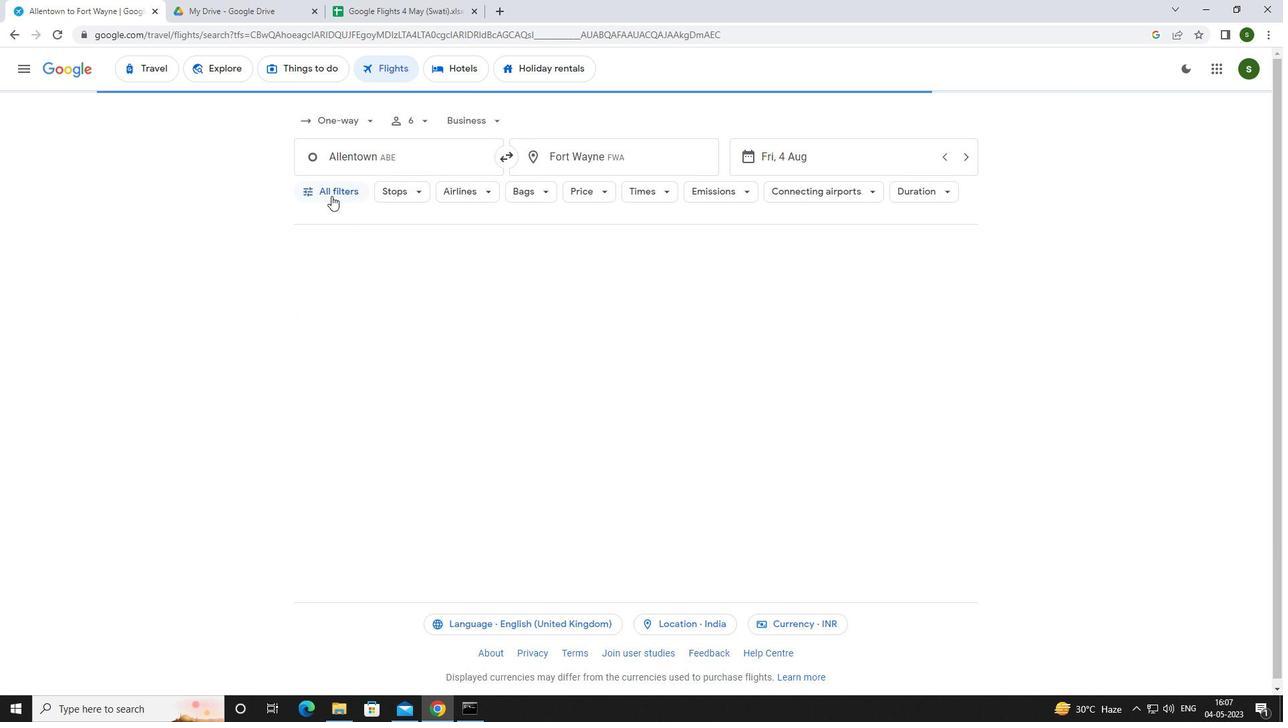
Action: Mouse moved to (498, 475)
Screenshot: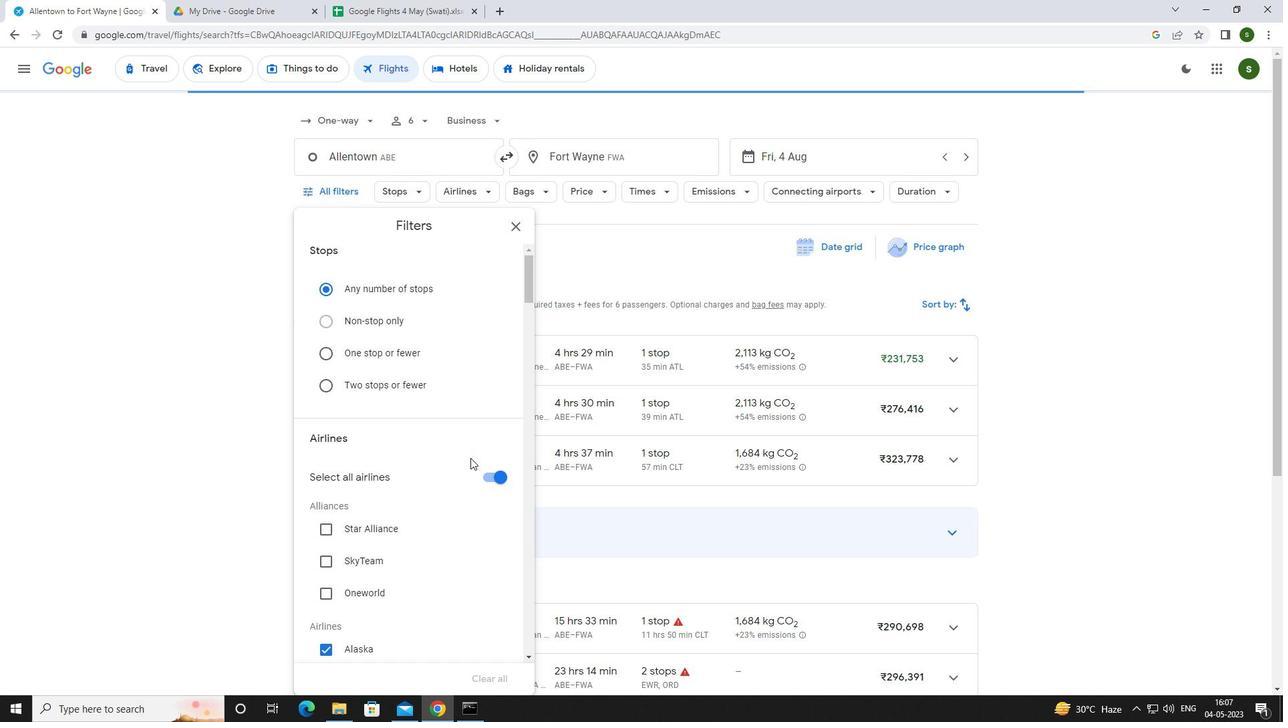 
Action: Mouse pressed left at (498, 475)
Screenshot: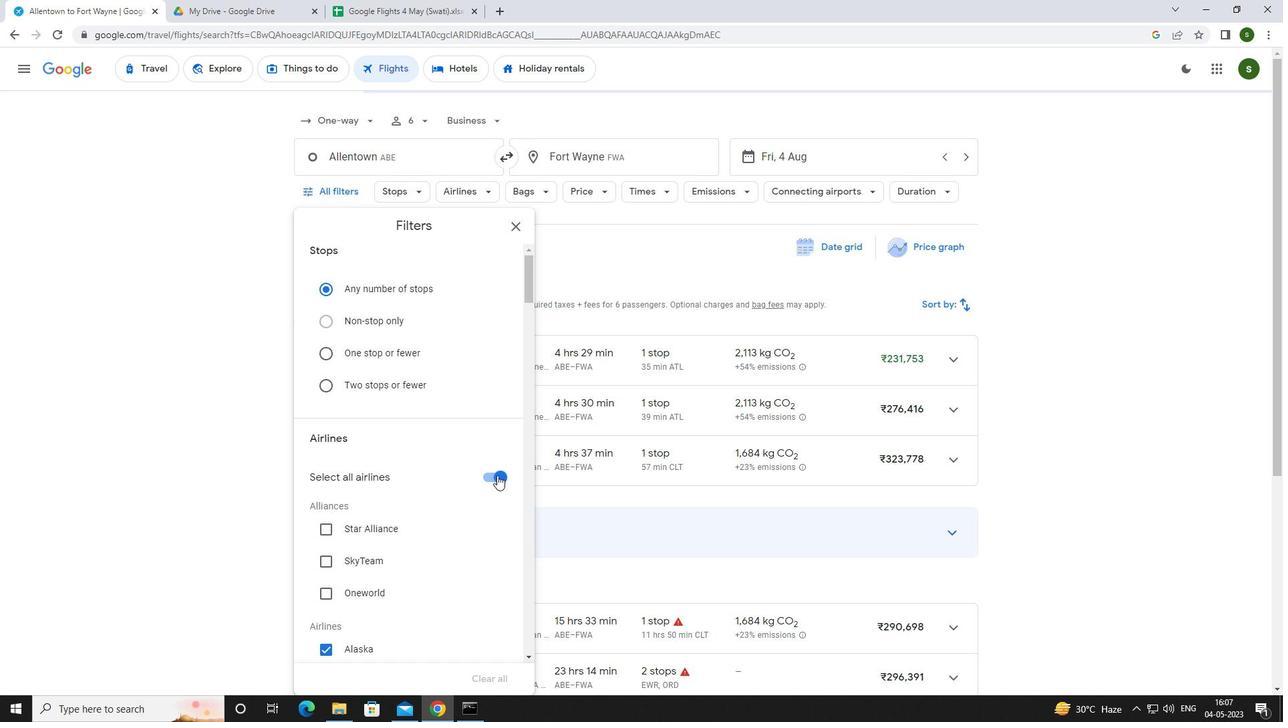 
Action: Mouse moved to (449, 447)
Screenshot: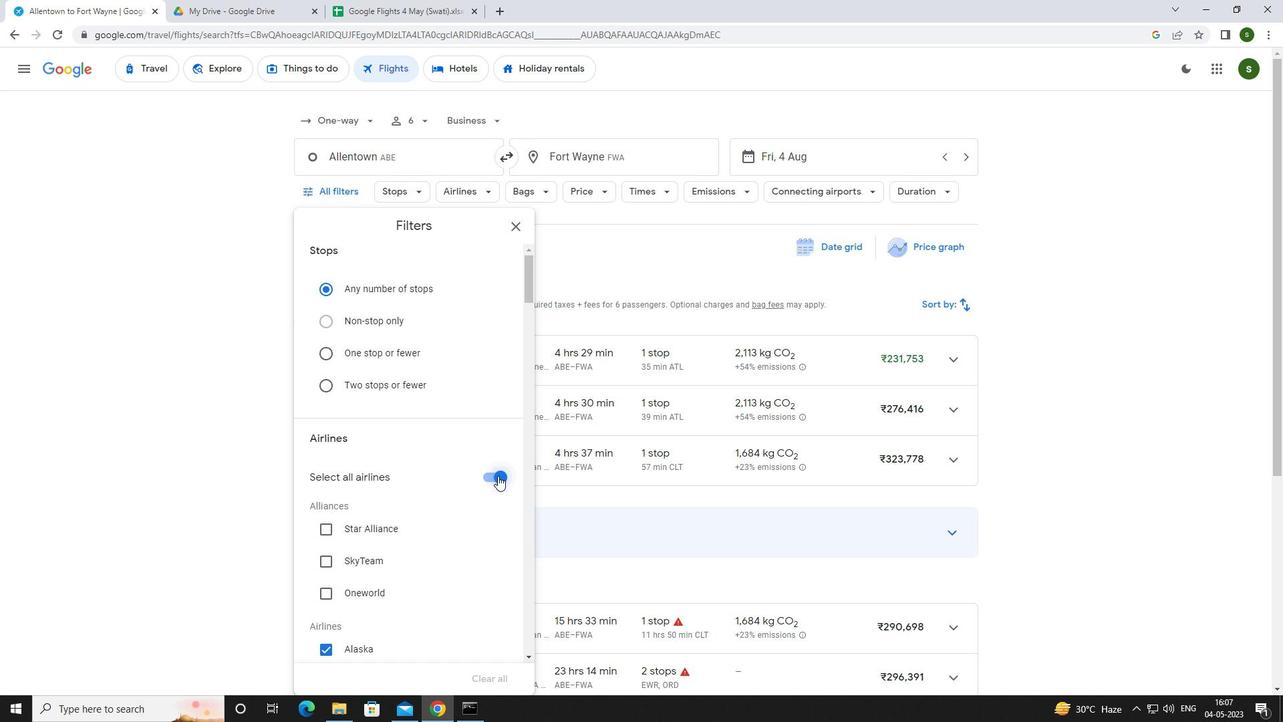 
Action: Mouse scrolled (449, 446) with delta (0, 0)
Screenshot: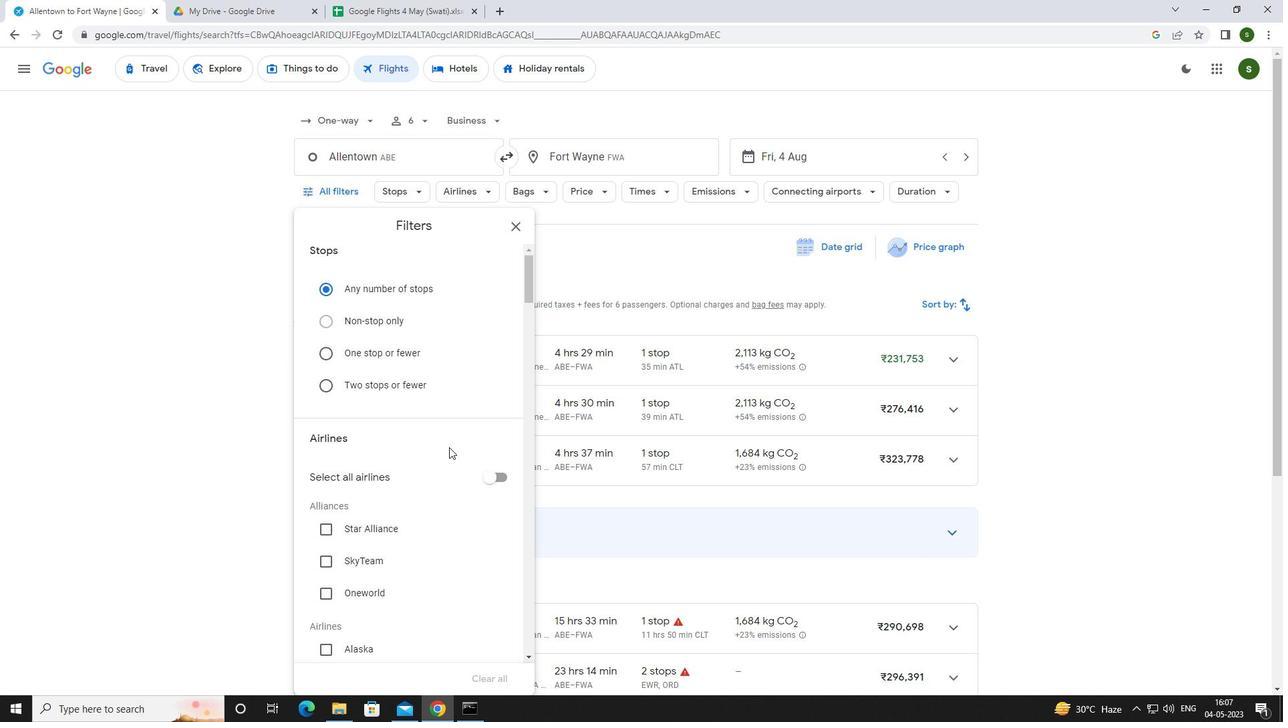 
Action: Mouse scrolled (449, 446) with delta (0, 0)
Screenshot: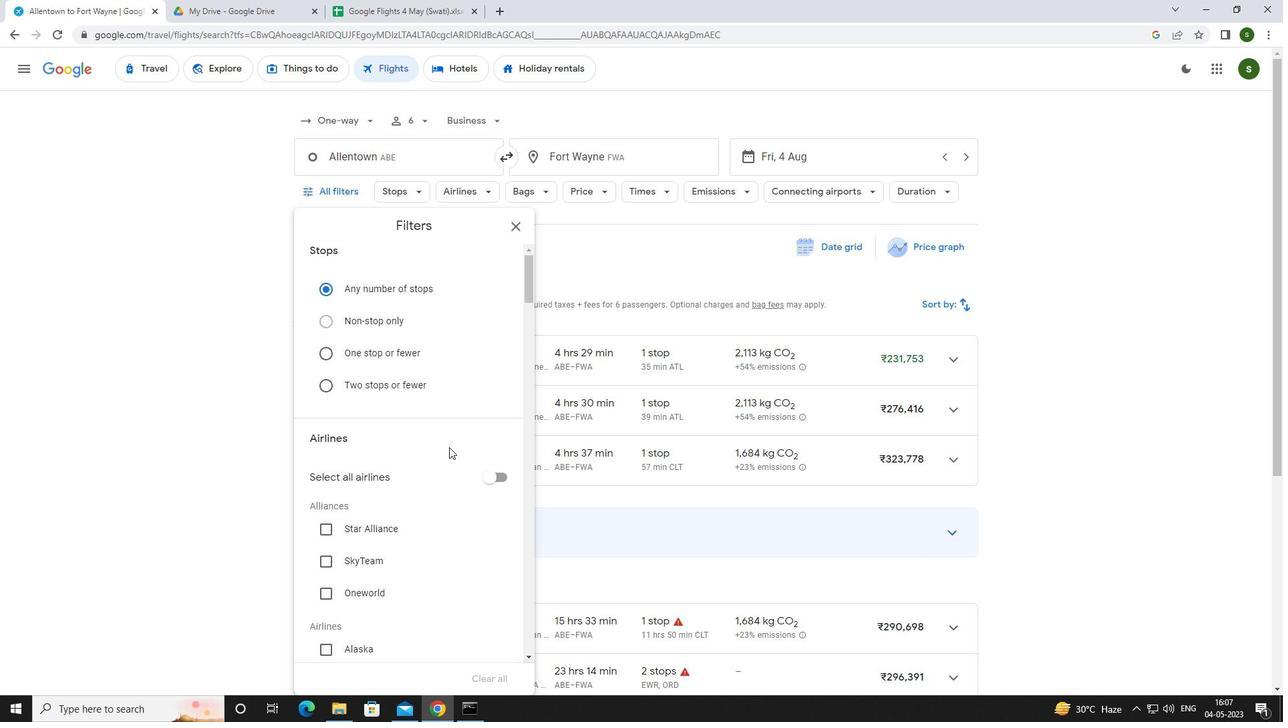 
Action: Mouse scrolled (449, 446) with delta (0, 0)
Screenshot: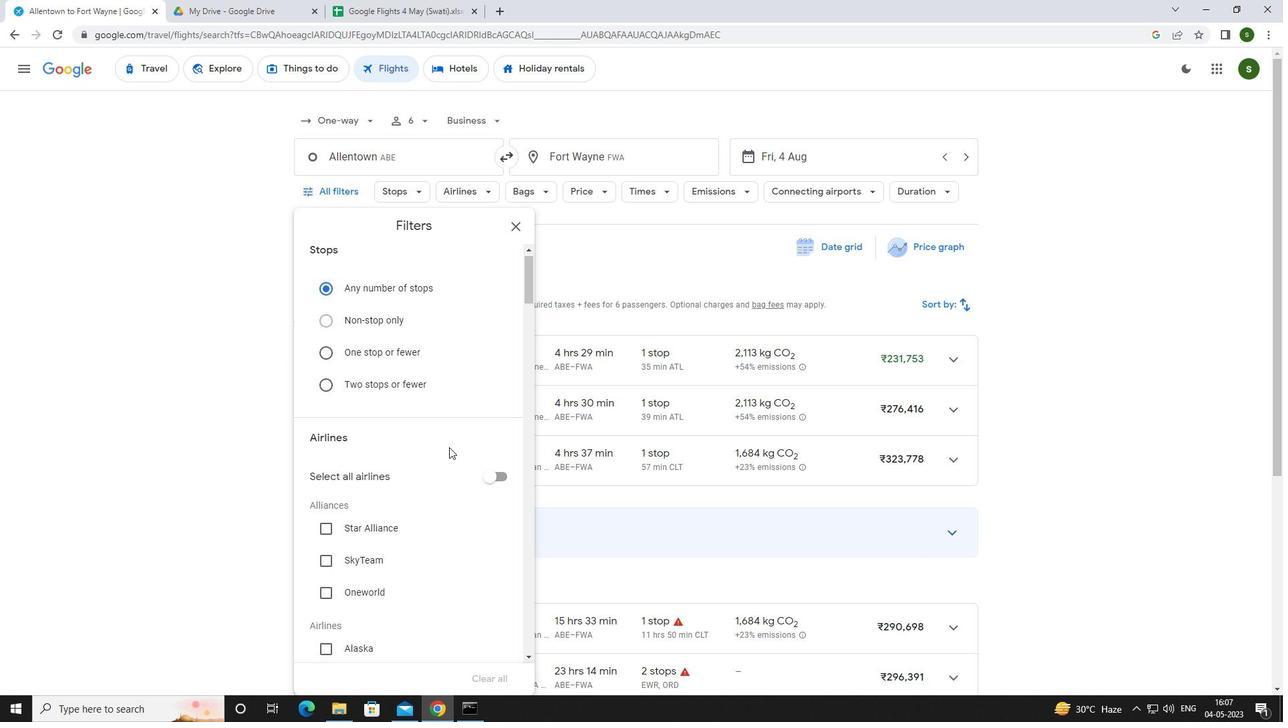 
Action: Mouse scrolled (449, 446) with delta (0, 0)
Screenshot: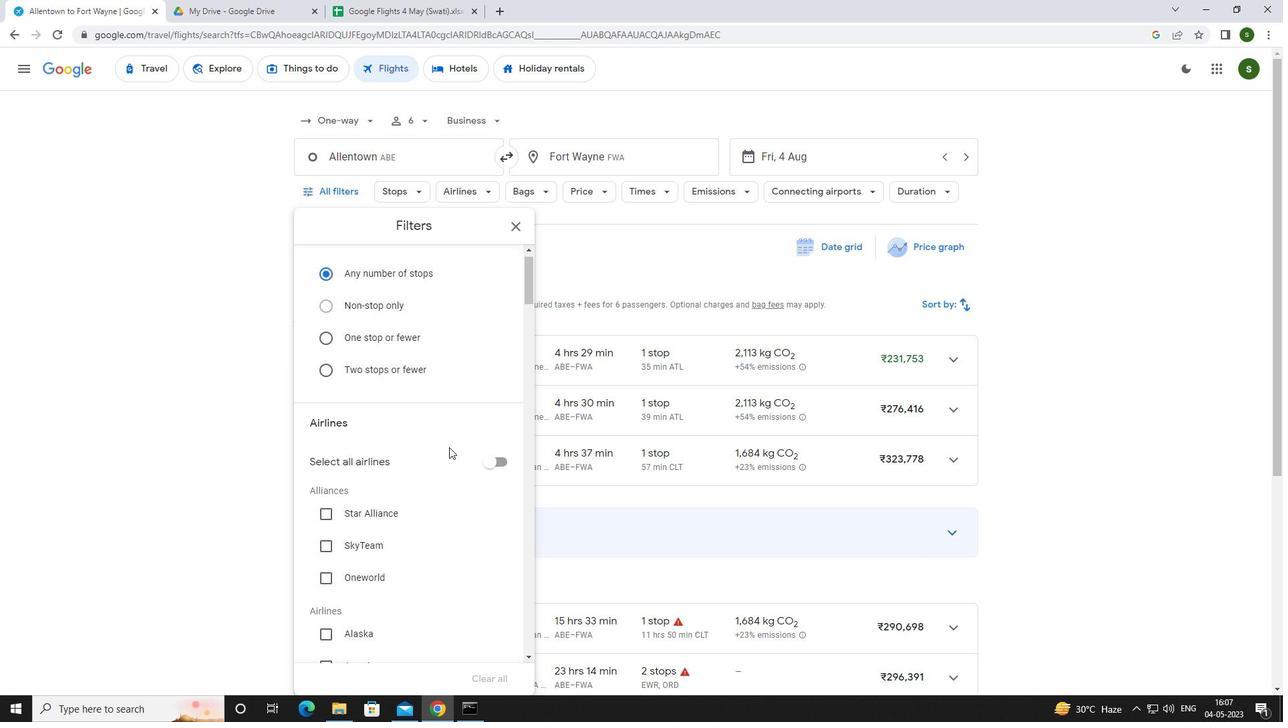 
Action: Mouse scrolled (449, 446) with delta (0, 0)
Screenshot: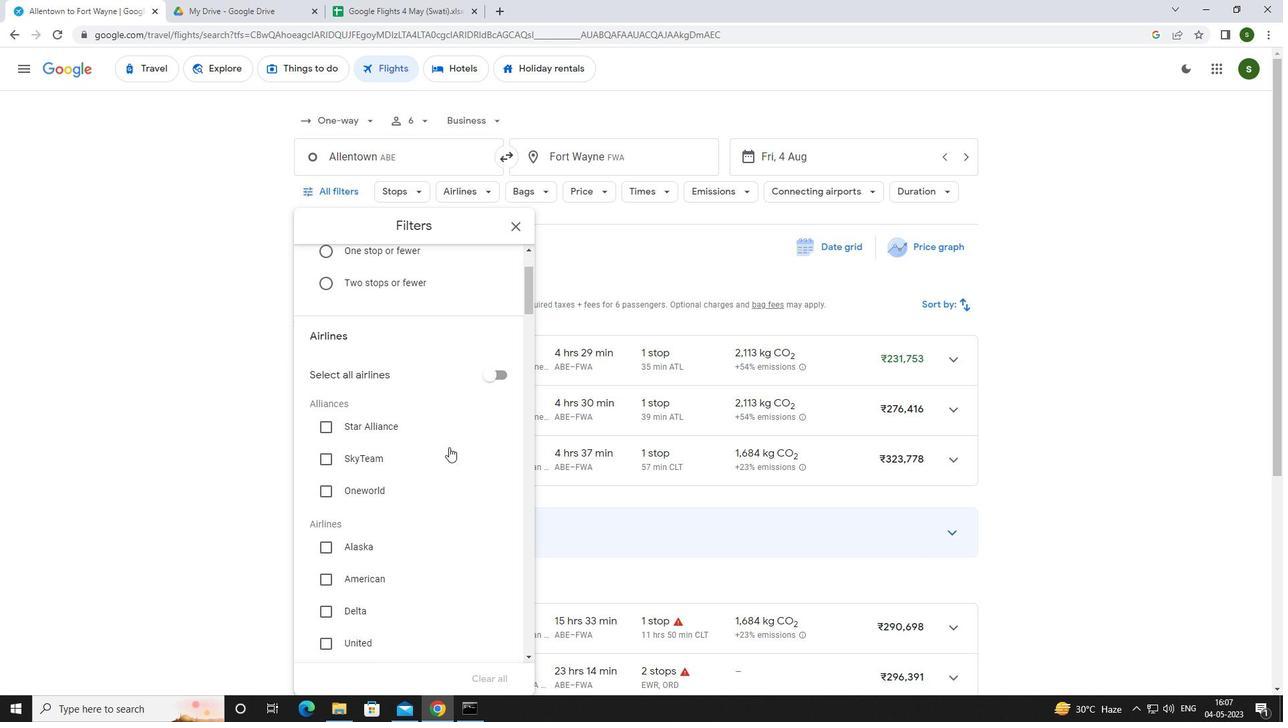 
Action: Mouse moved to (387, 411)
Screenshot: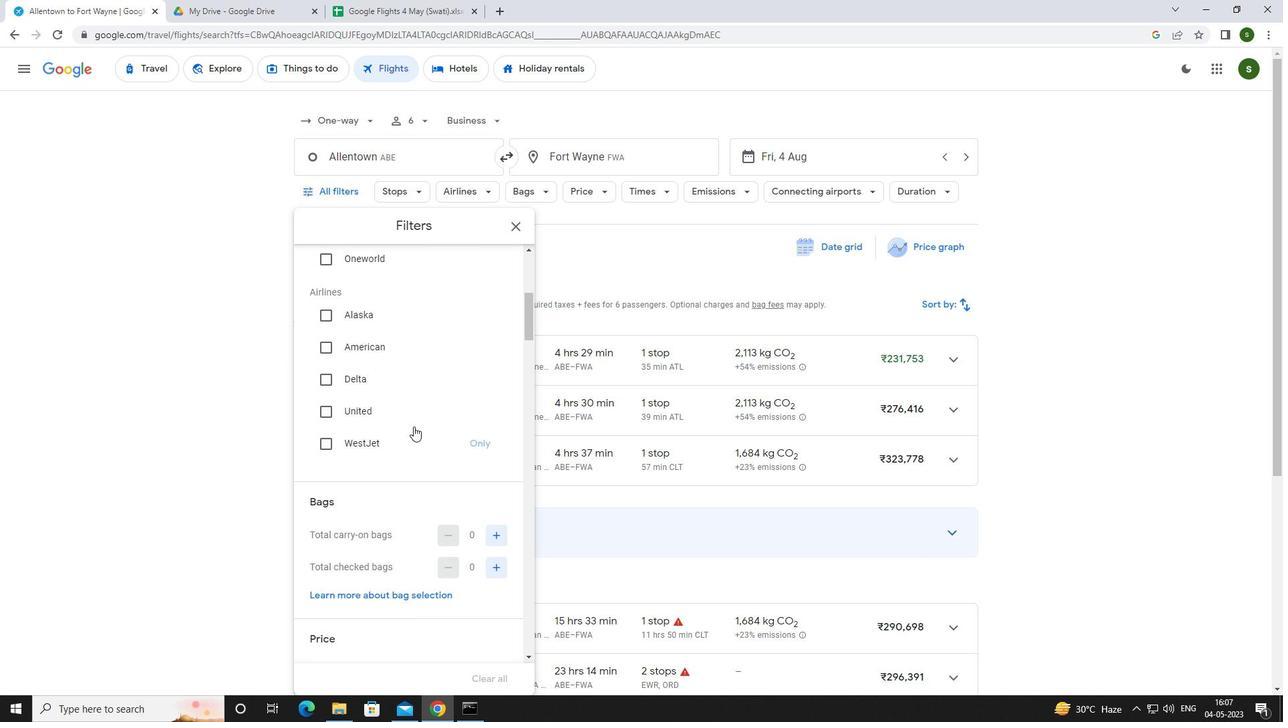 
Action: Mouse pressed left at (387, 411)
Screenshot: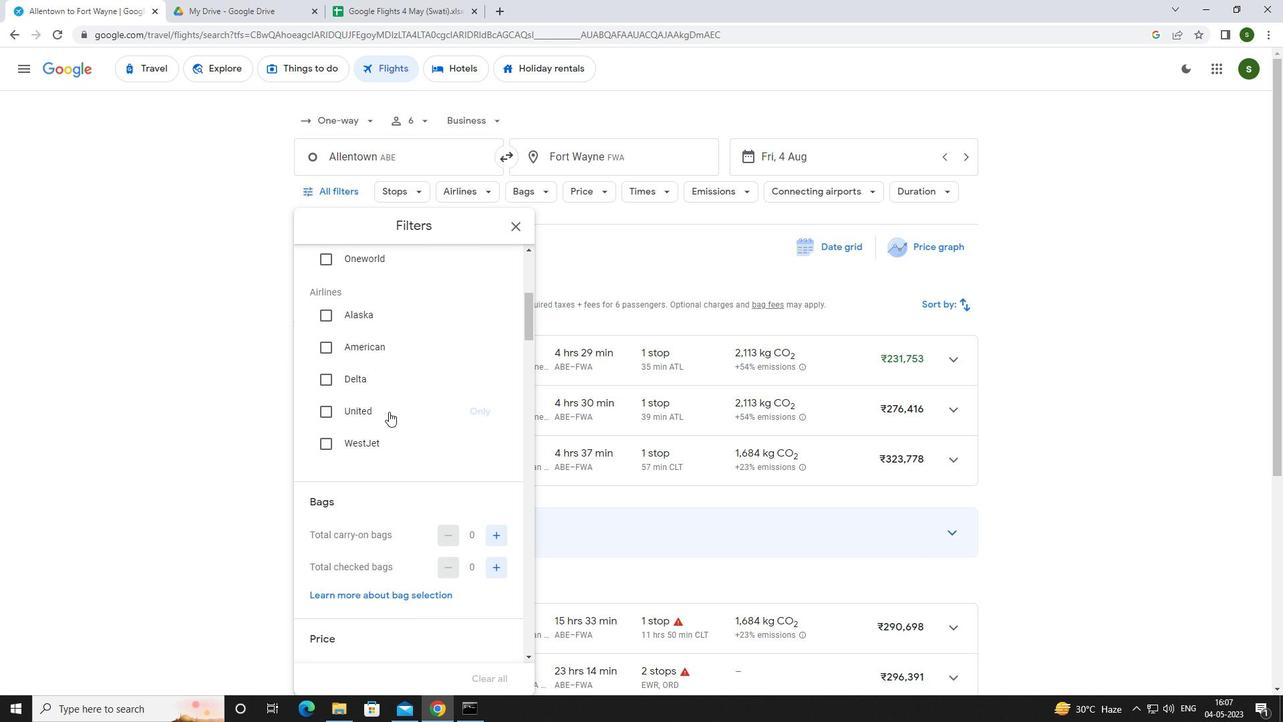 
Action: Mouse scrolled (387, 410) with delta (0, 0)
Screenshot: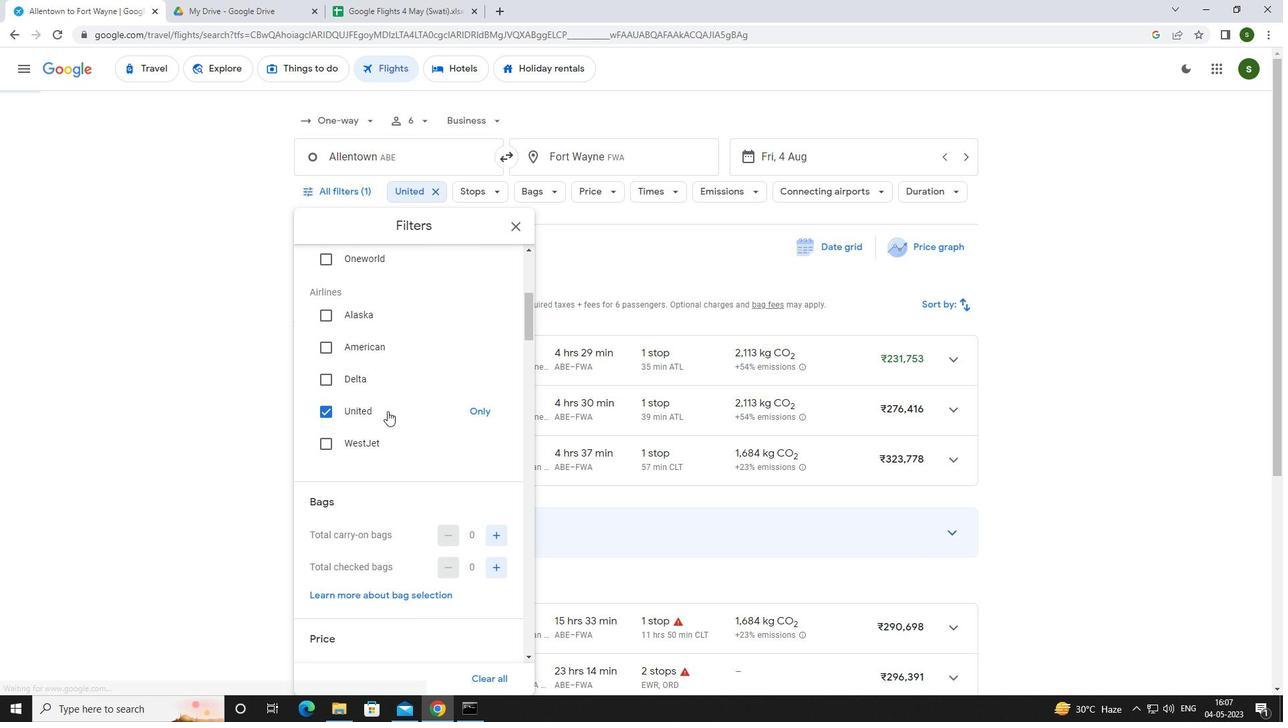 
Action: Mouse scrolled (387, 410) with delta (0, 0)
Screenshot: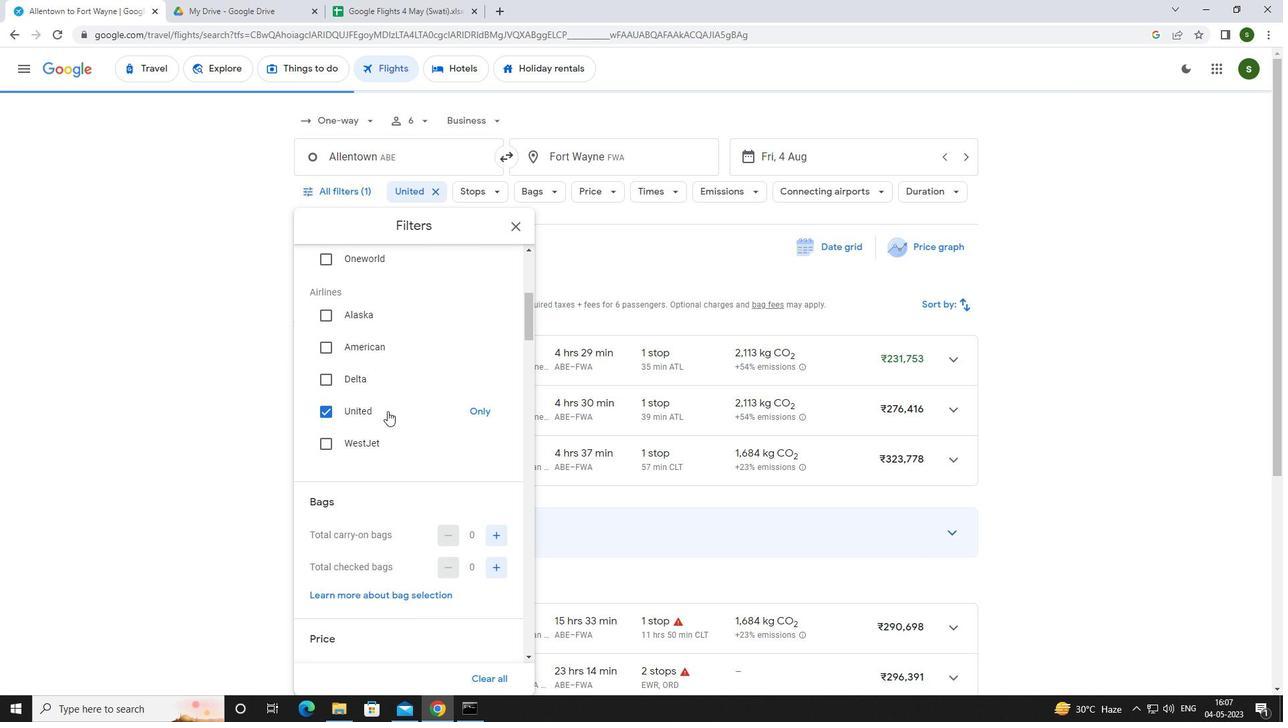 
Action: Mouse moved to (493, 432)
Screenshot: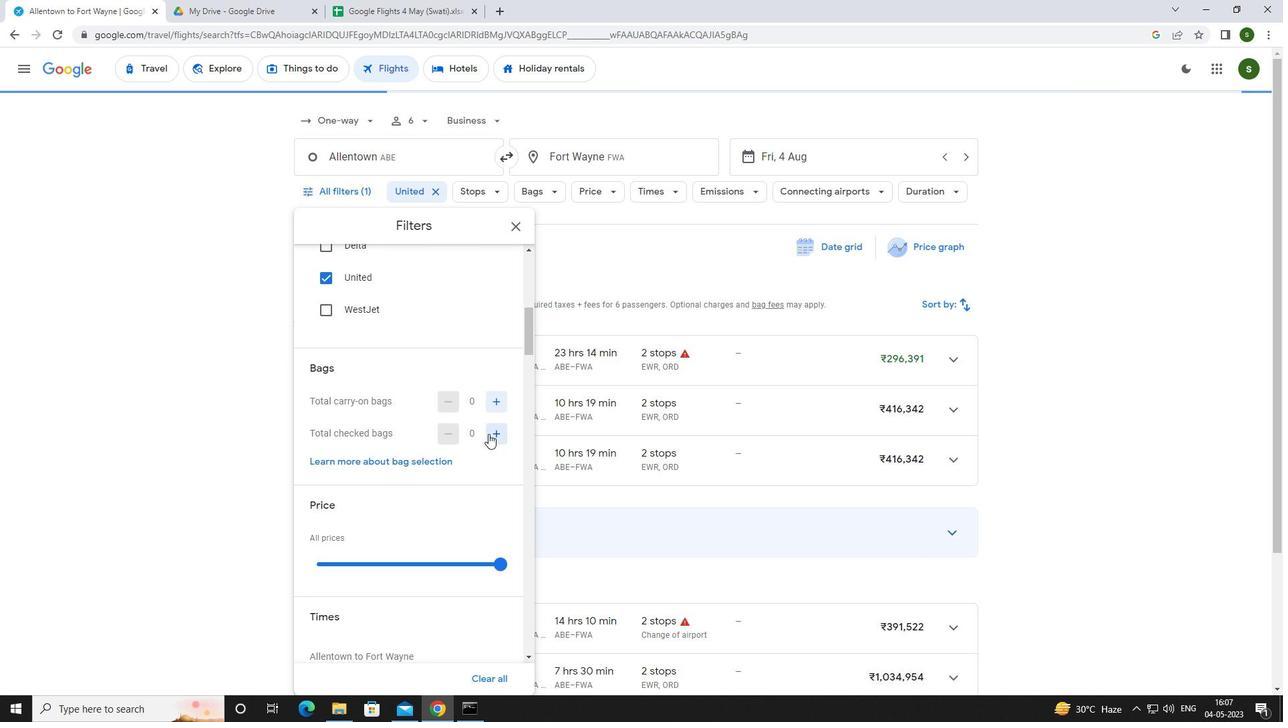 
Action: Mouse pressed left at (493, 432)
Screenshot: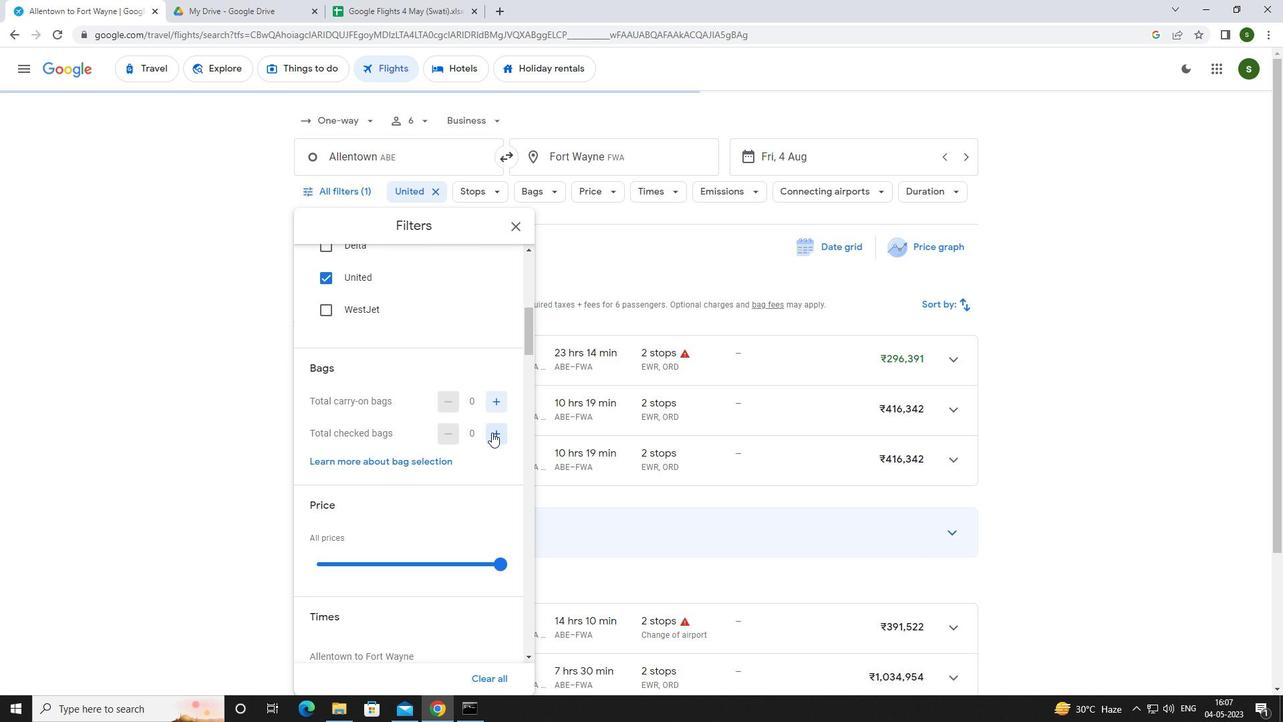 
Action: Mouse scrolled (493, 431) with delta (0, 0)
Screenshot: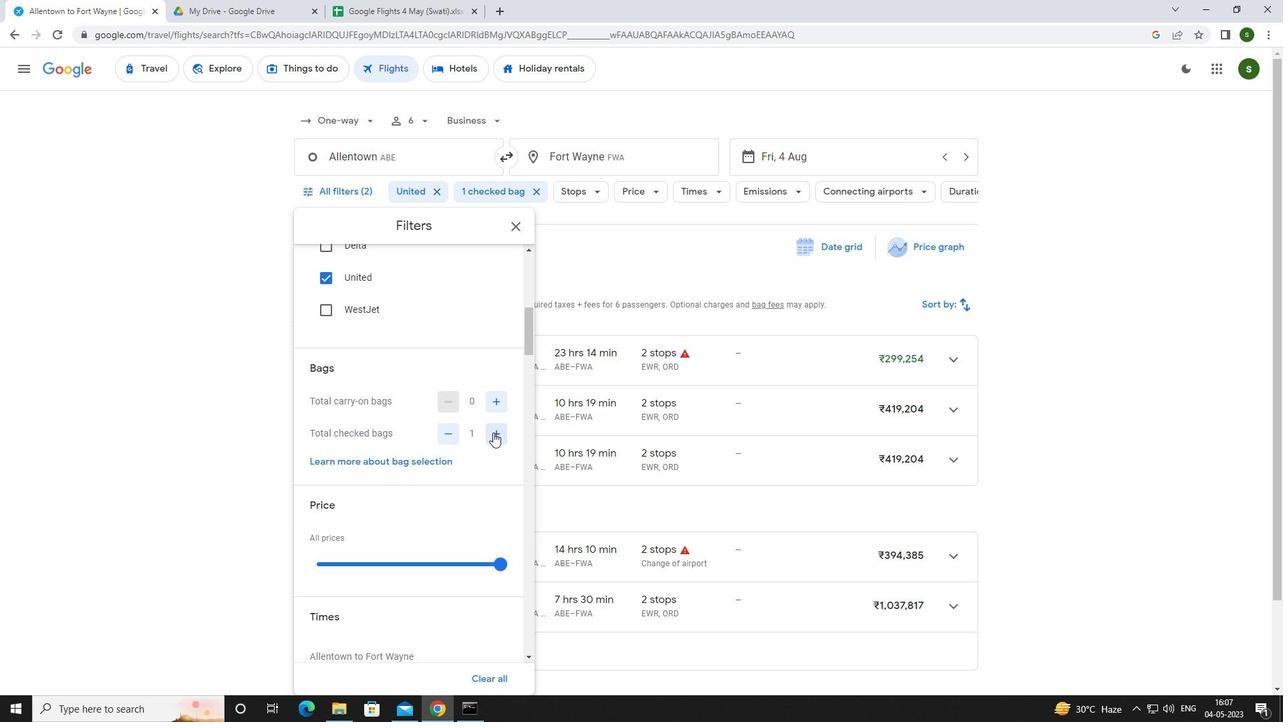 
Action: Mouse moved to (500, 493)
Screenshot: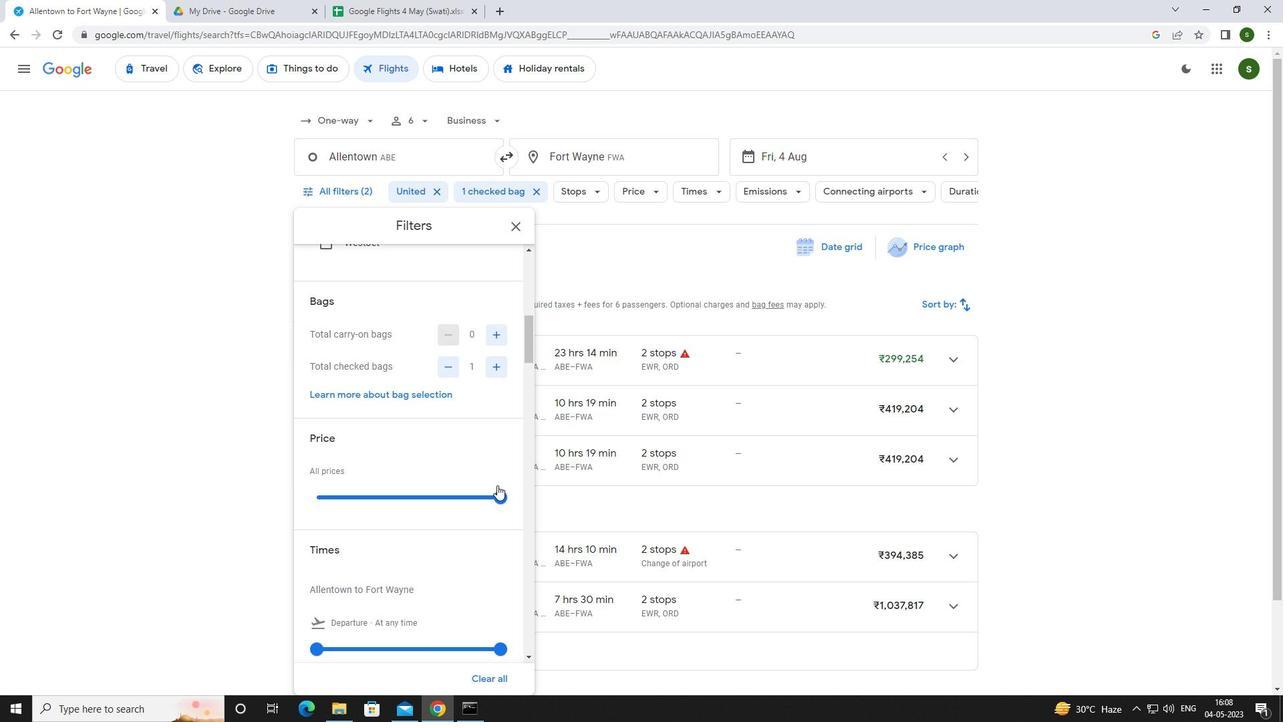 
Action: Mouse pressed left at (500, 493)
Screenshot: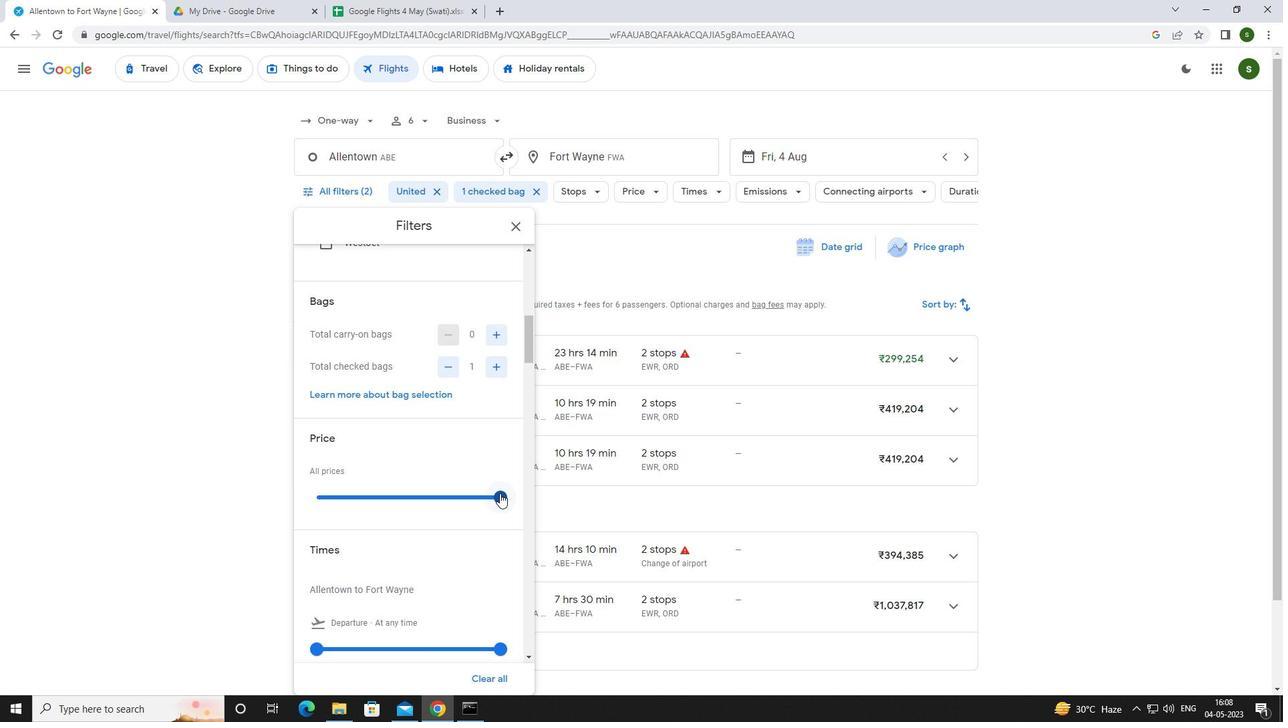 
Action: Mouse moved to (313, 494)
Screenshot: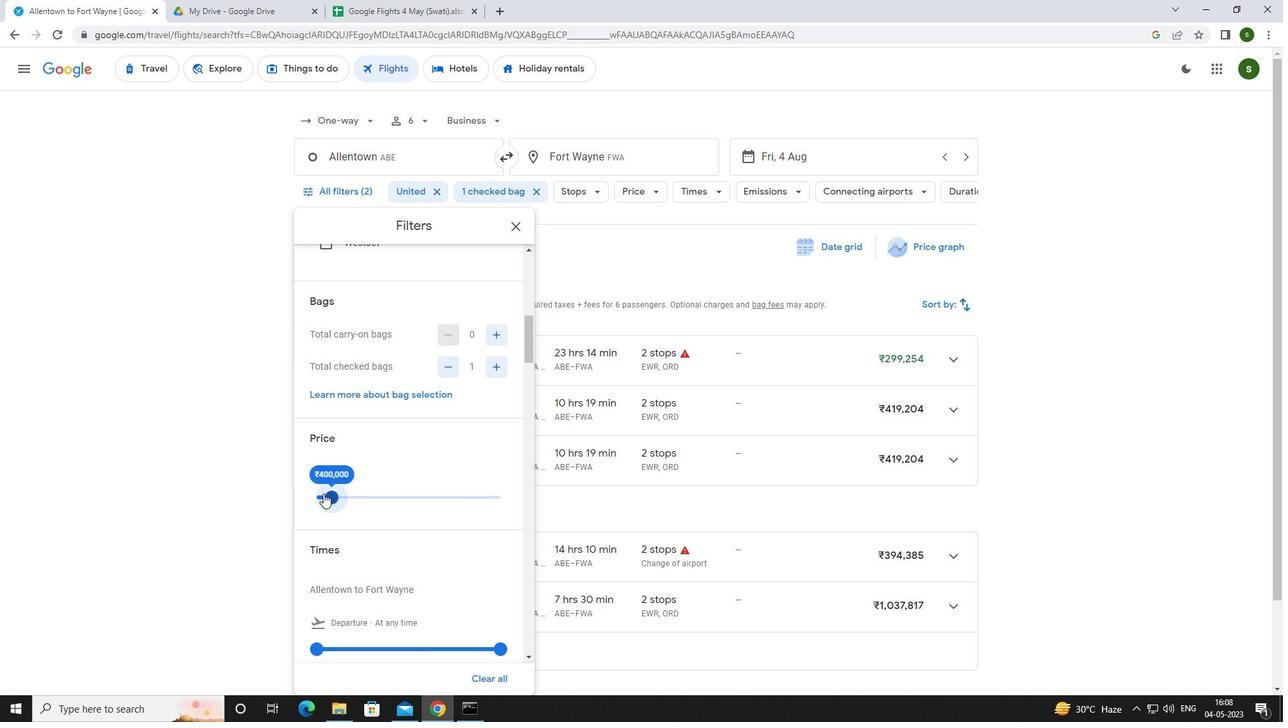 
Action: Mouse scrolled (313, 493) with delta (0, 0)
Screenshot: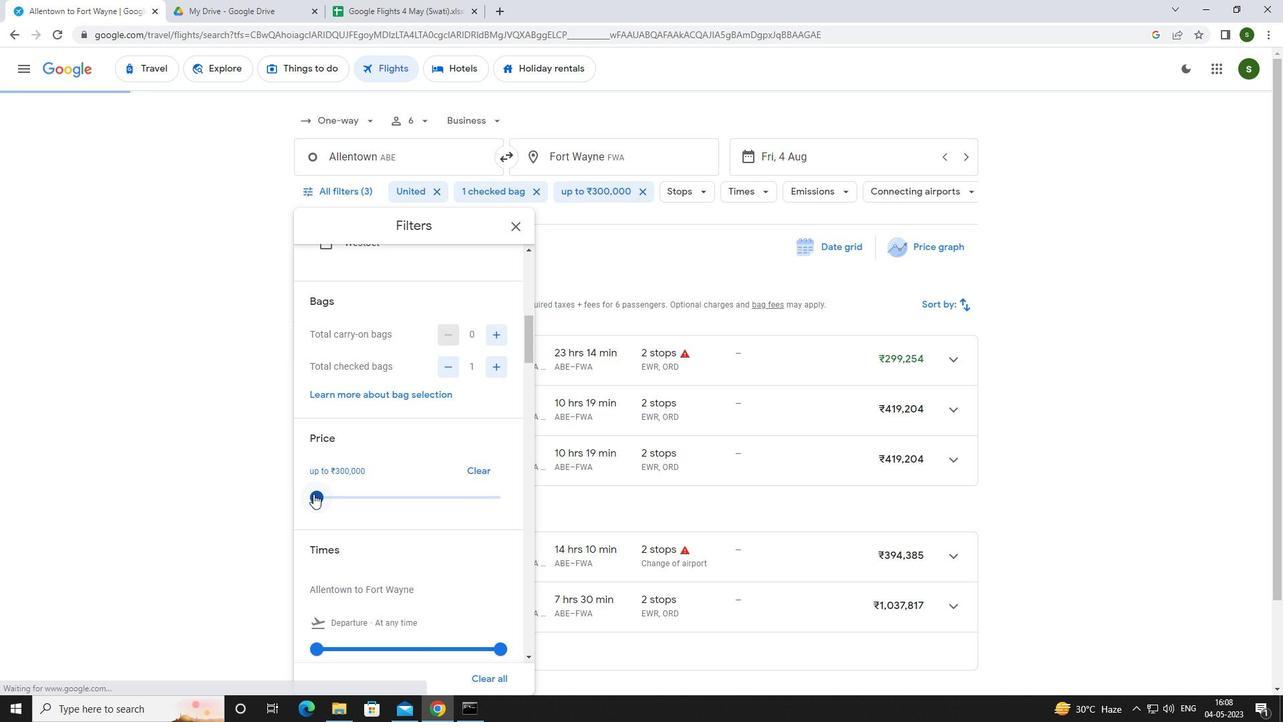 
Action: Mouse scrolled (313, 493) with delta (0, 0)
Screenshot: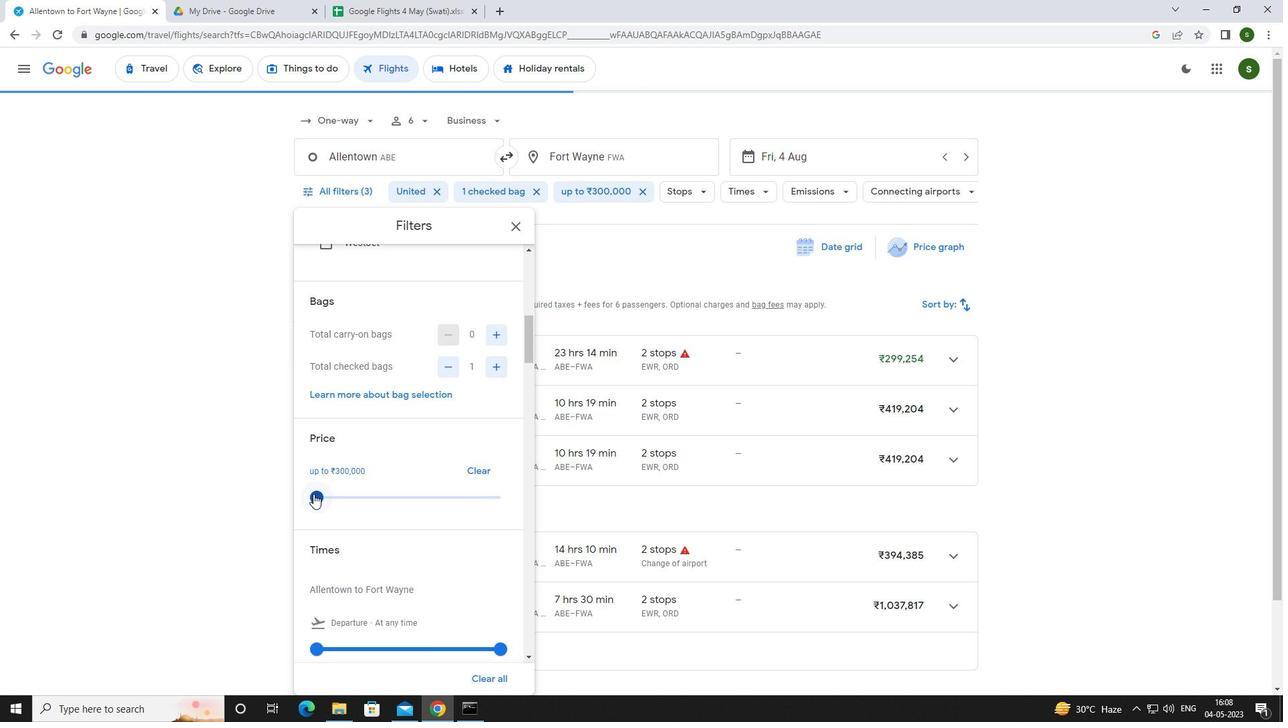 
Action: Mouse moved to (318, 518)
Screenshot: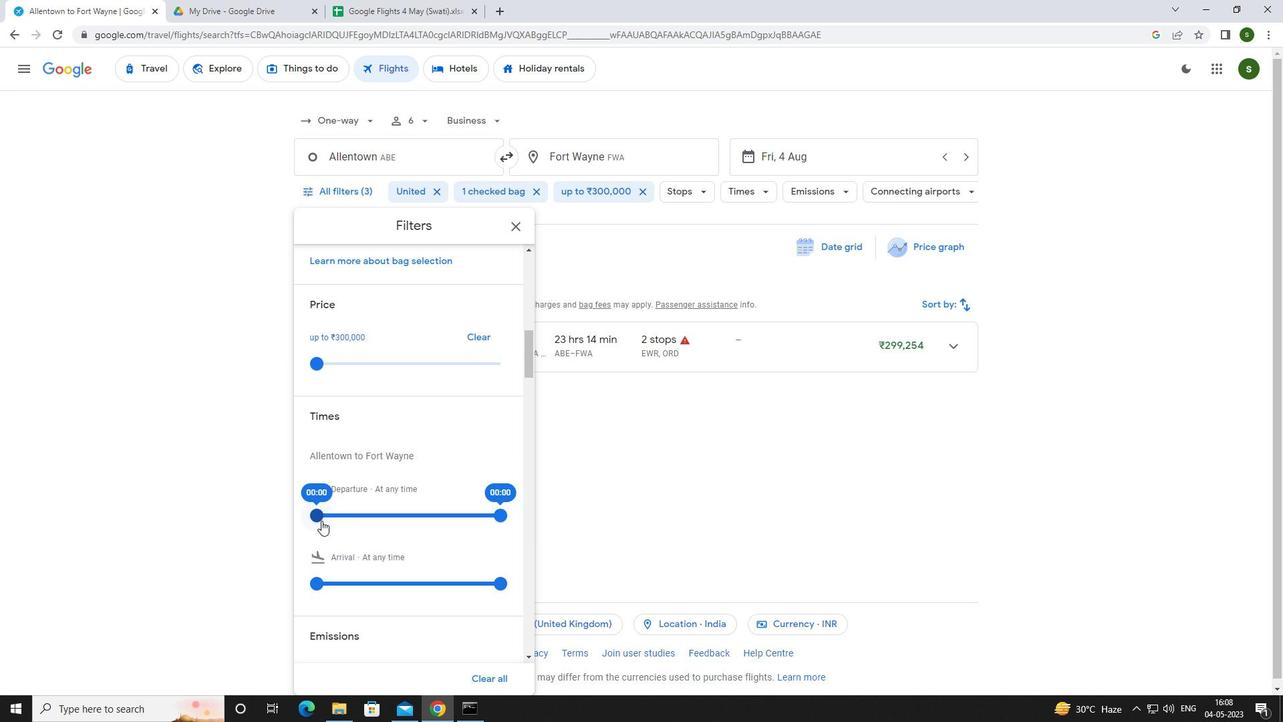 
Action: Mouse pressed left at (318, 518)
Screenshot: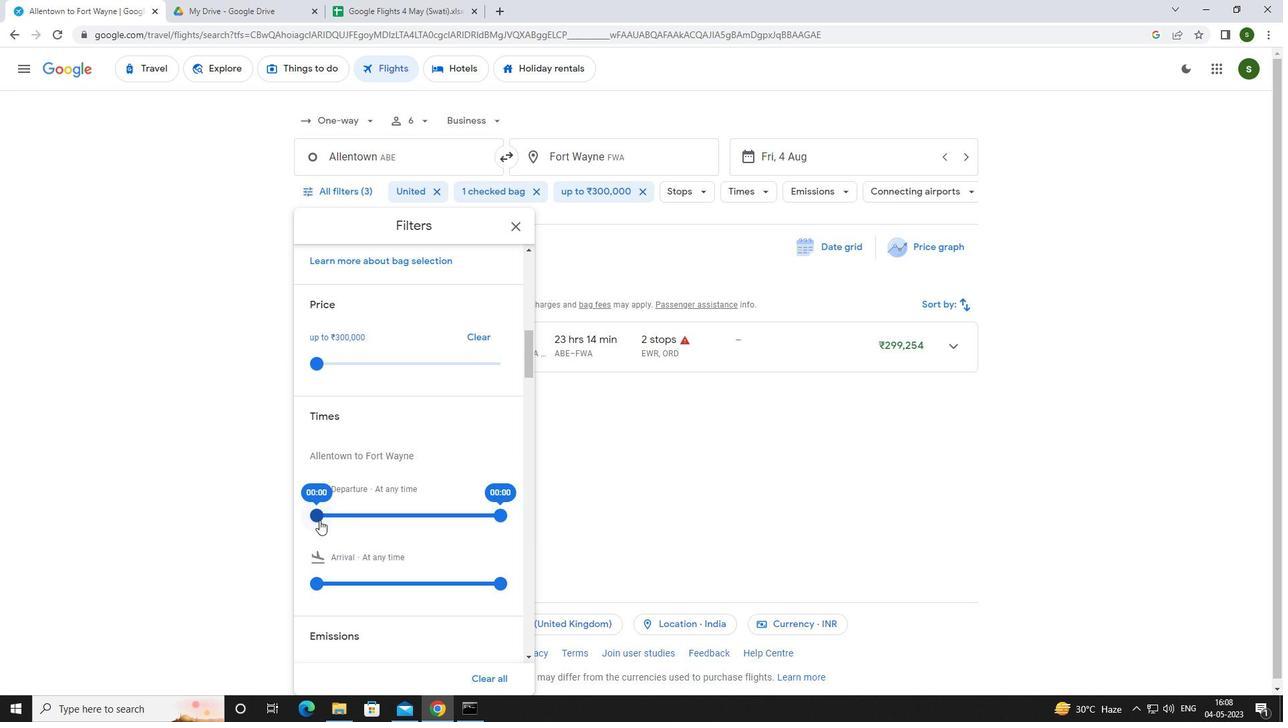 
Action: Mouse moved to (631, 491)
Screenshot: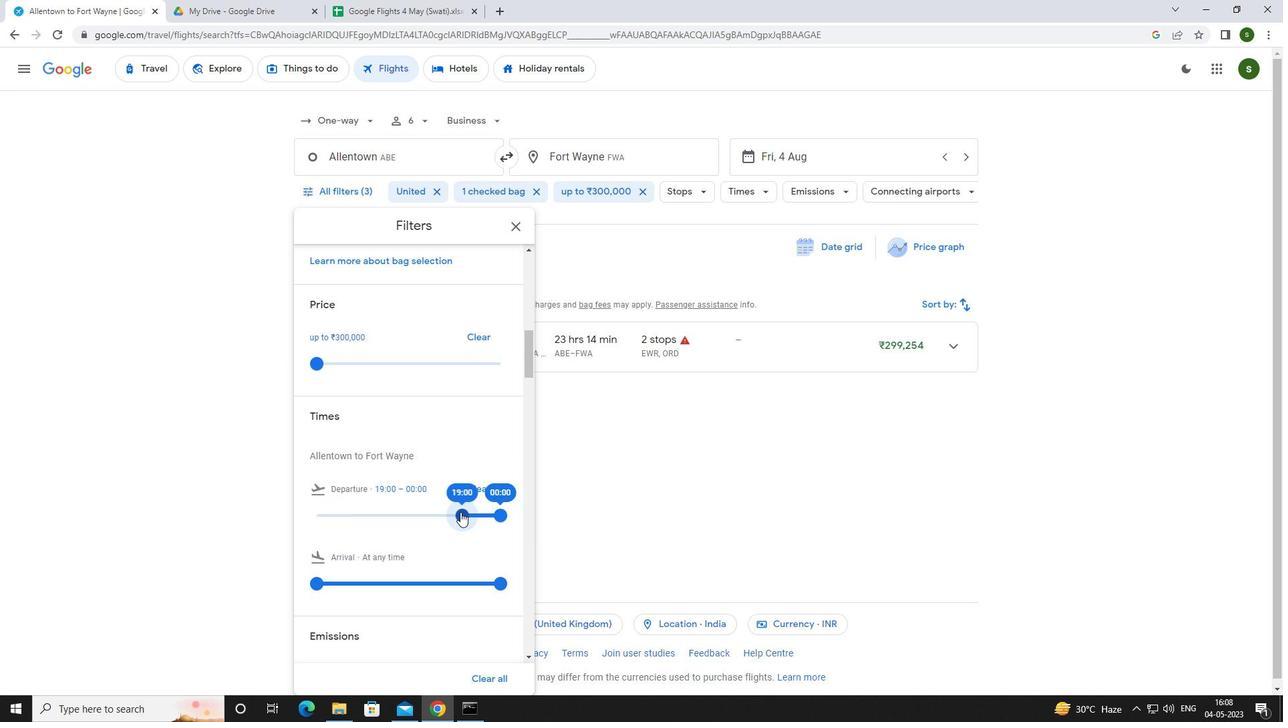 
Action: Mouse pressed left at (631, 491)
Screenshot: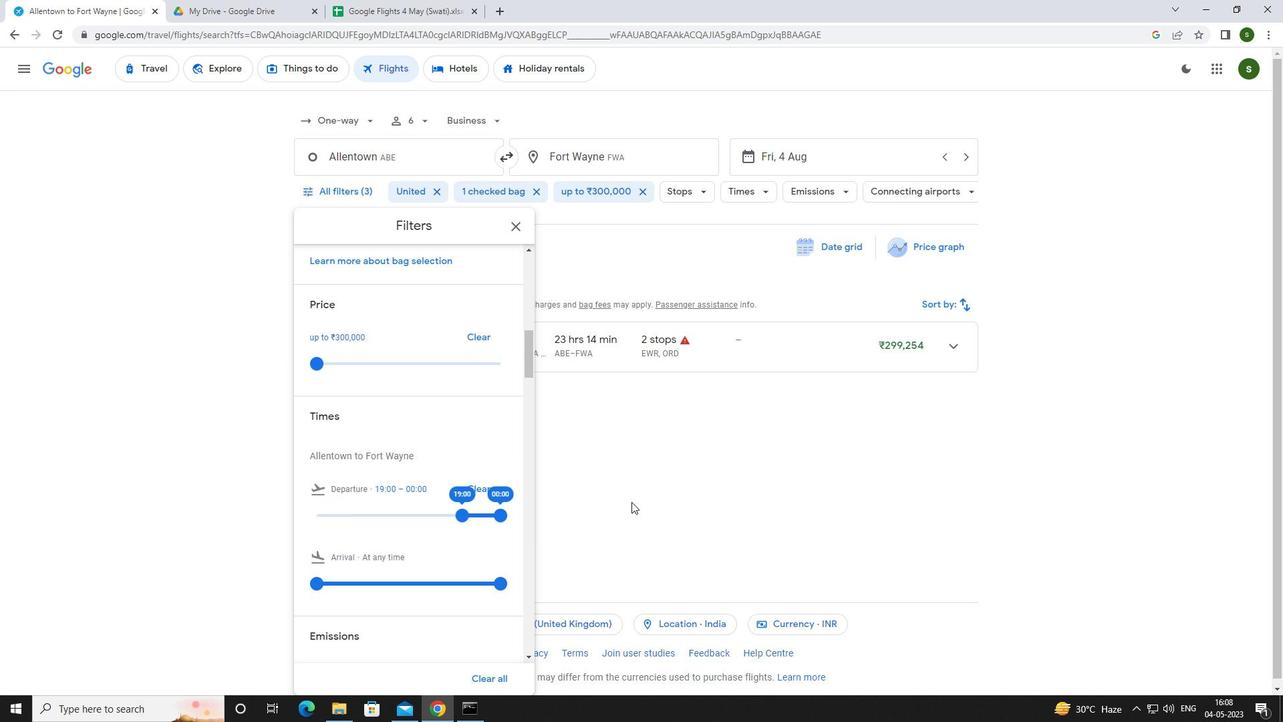 
